 Task: Search one way flight ticket for 2 adults, 4 children and 1 infant on lap in business from Los Angeles: Los Angeles International Airport to Evansville: Evansville Regional Airport on 5-3-2023. Number of bags: 8 checked bags. Price is upto 78000. Outbound departure time preference is 16:45.
Action: Mouse moved to (298, 249)
Screenshot: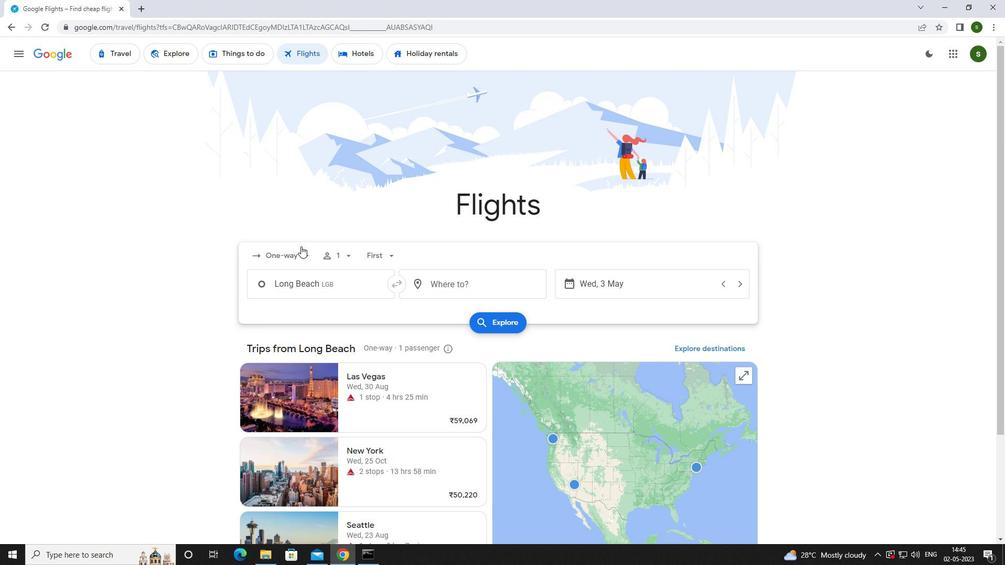 
Action: Mouse pressed left at (298, 249)
Screenshot: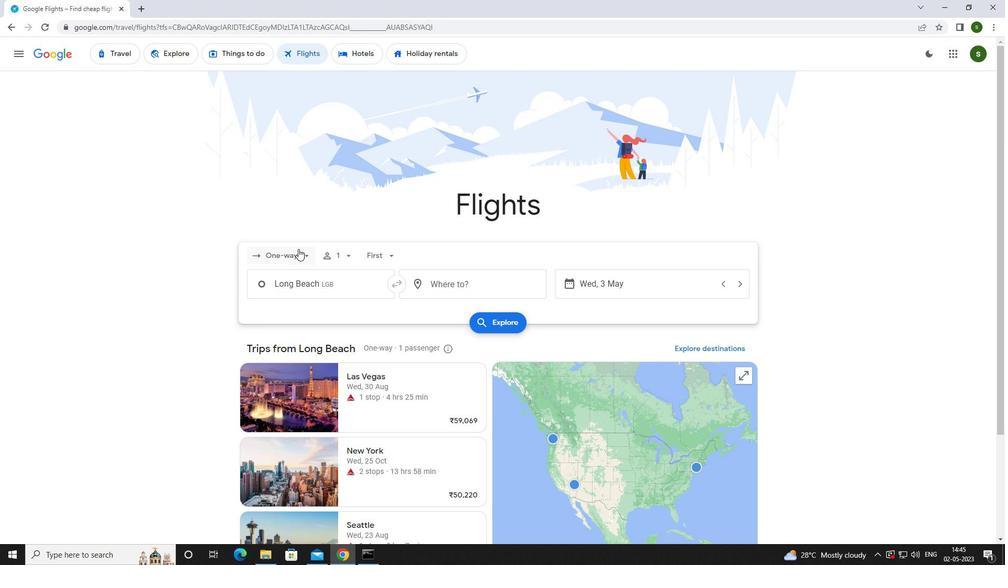
Action: Mouse moved to (309, 302)
Screenshot: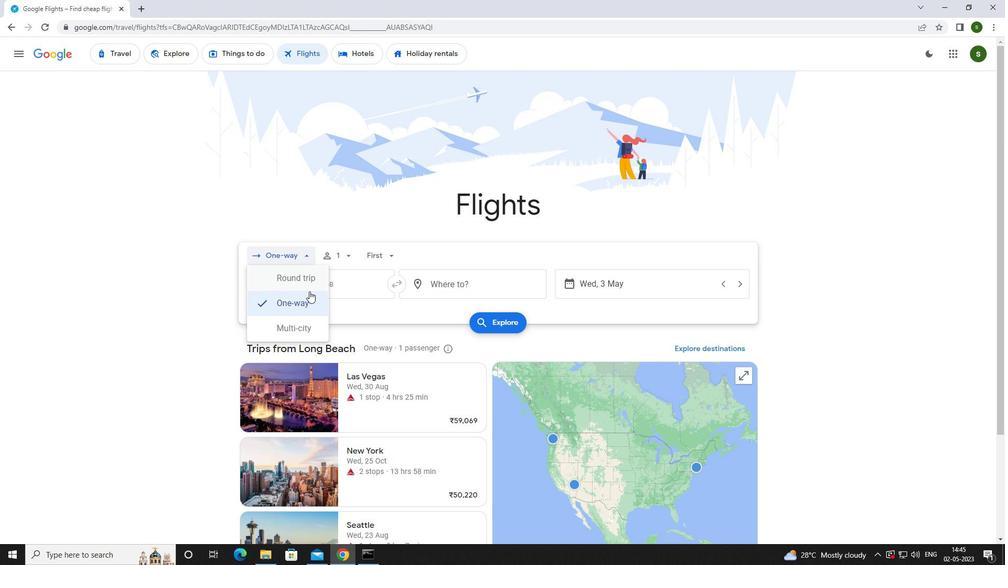 
Action: Mouse pressed left at (309, 302)
Screenshot: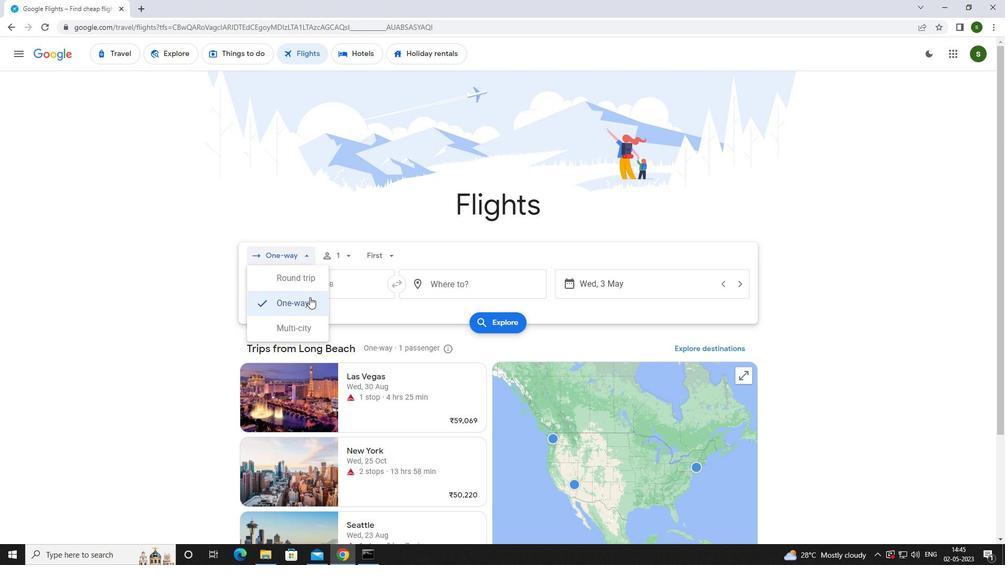 
Action: Mouse moved to (336, 252)
Screenshot: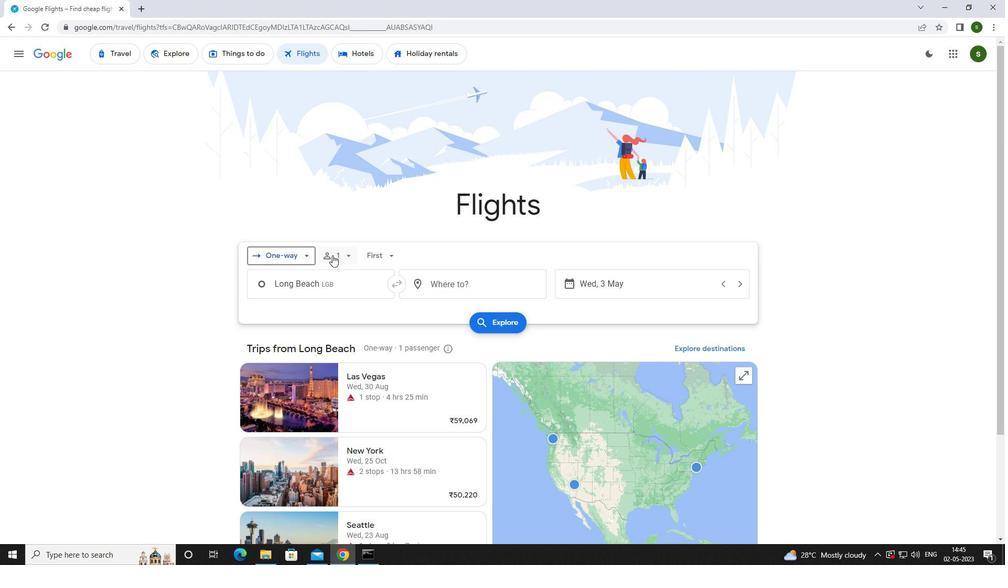 
Action: Mouse pressed left at (336, 252)
Screenshot: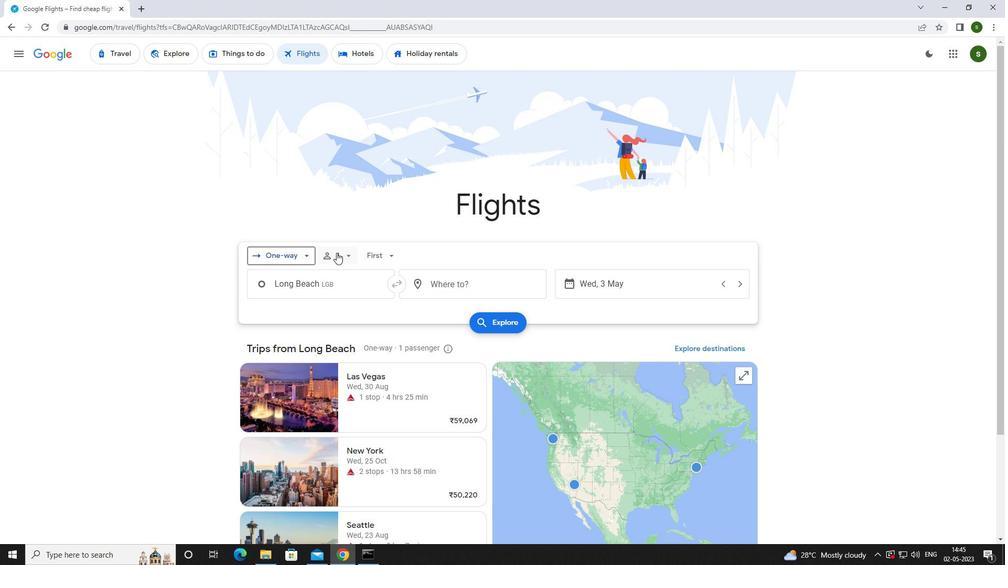 
Action: Mouse moved to (426, 284)
Screenshot: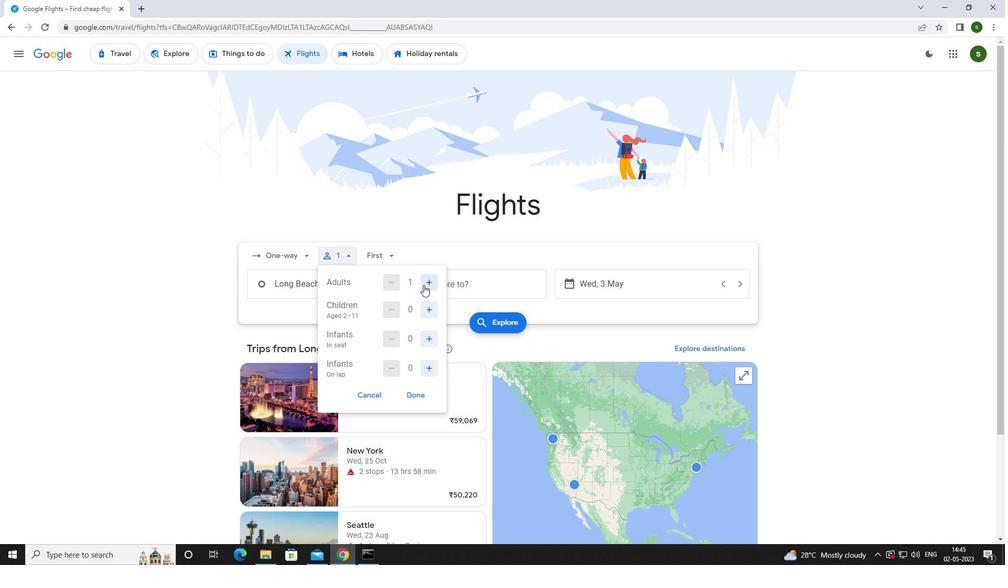 
Action: Mouse pressed left at (426, 284)
Screenshot: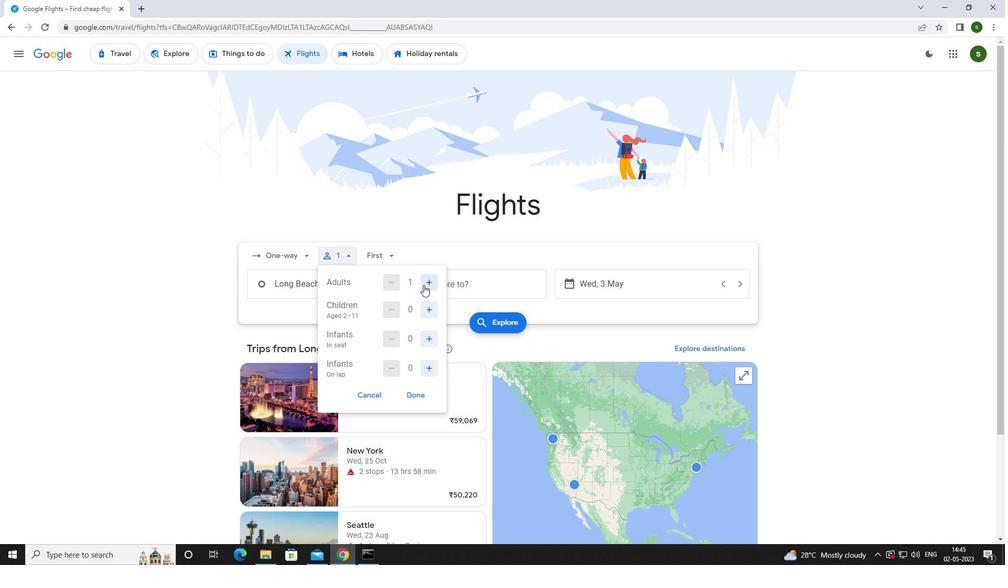 
Action: Mouse moved to (429, 308)
Screenshot: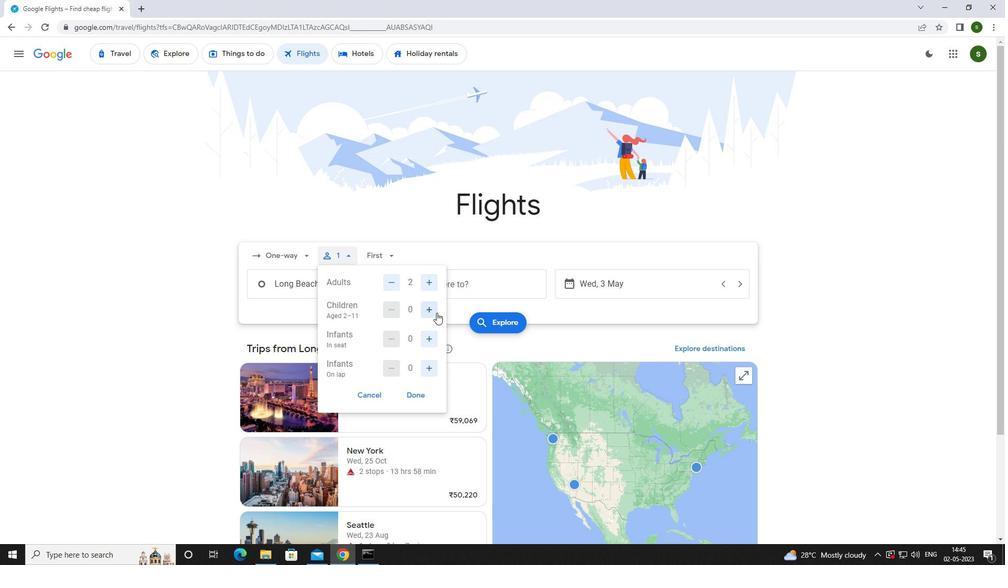 
Action: Mouse pressed left at (429, 308)
Screenshot: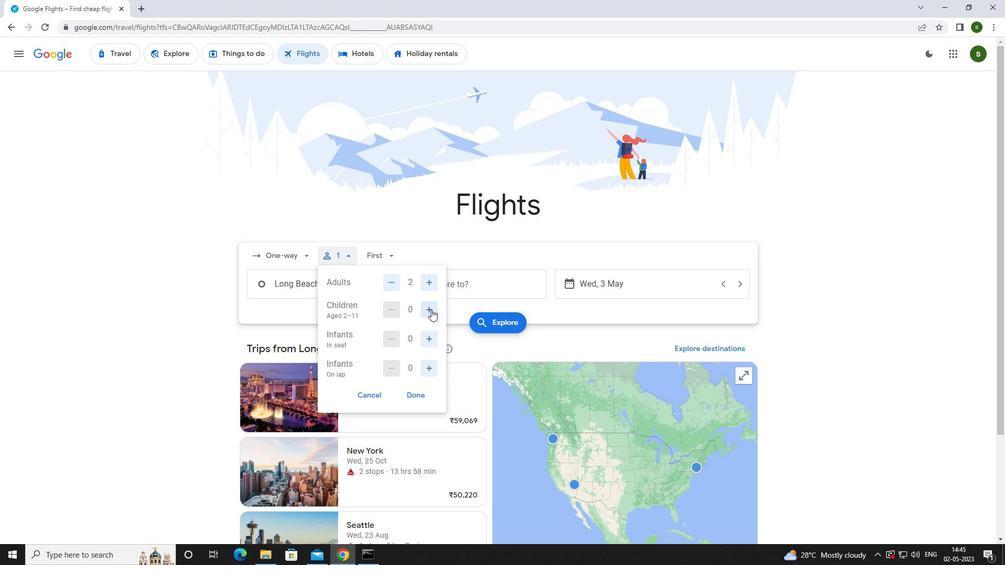 
Action: Mouse moved to (429, 307)
Screenshot: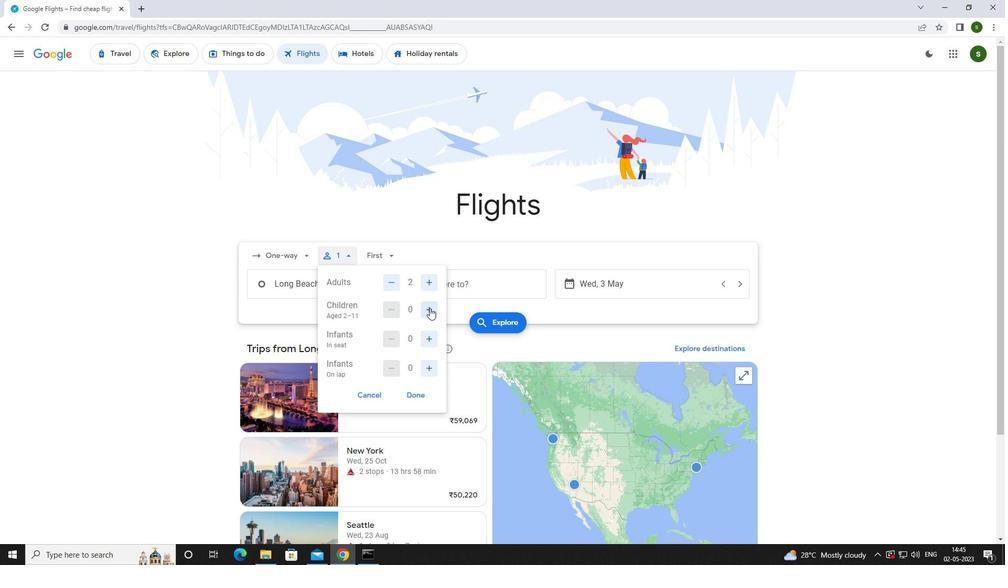 
Action: Mouse pressed left at (429, 307)
Screenshot: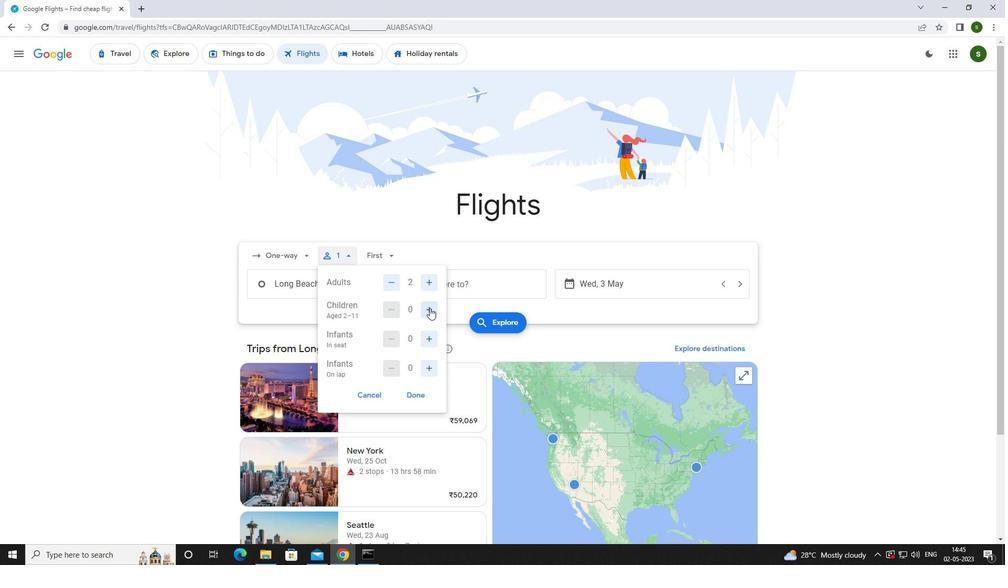 
Action: Mouse pressed left at (429, 307)
Screenshot: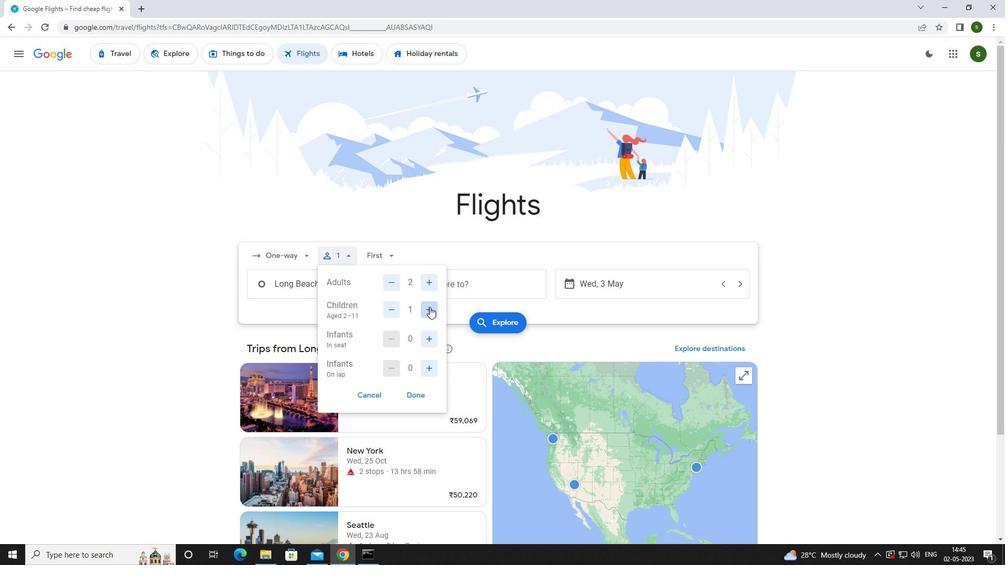 
Action: Mouse pressed left at (429, 307)
Screenshot: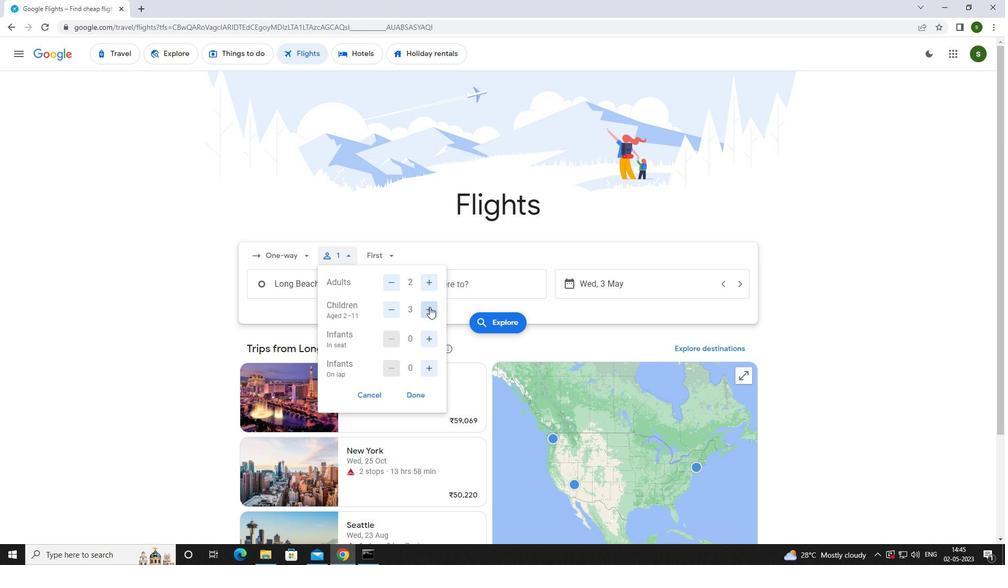 
Action: Mouse moved to (429, 360)
Screenshot: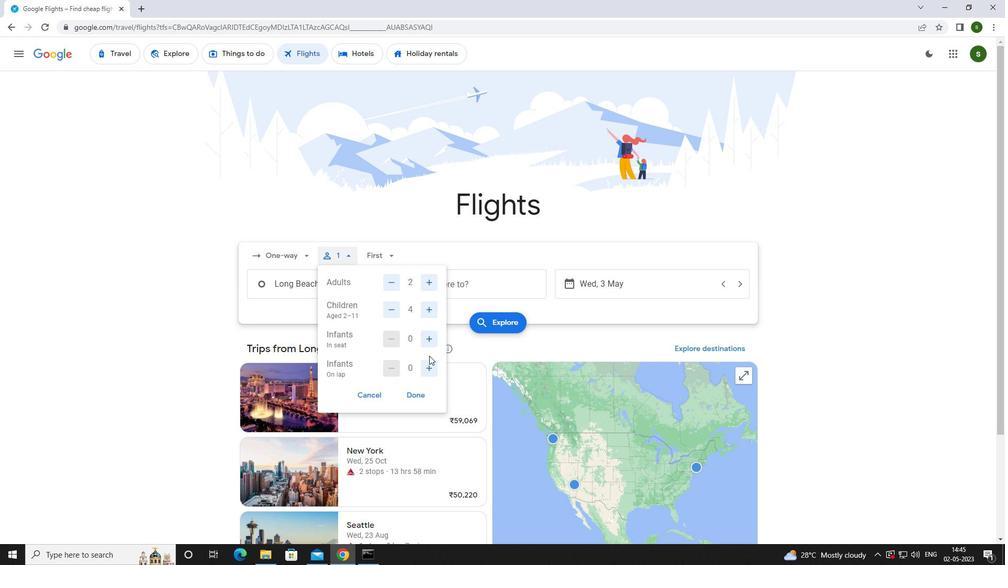 
Action: Mouse pressed left at (429, 360)
Screenshot: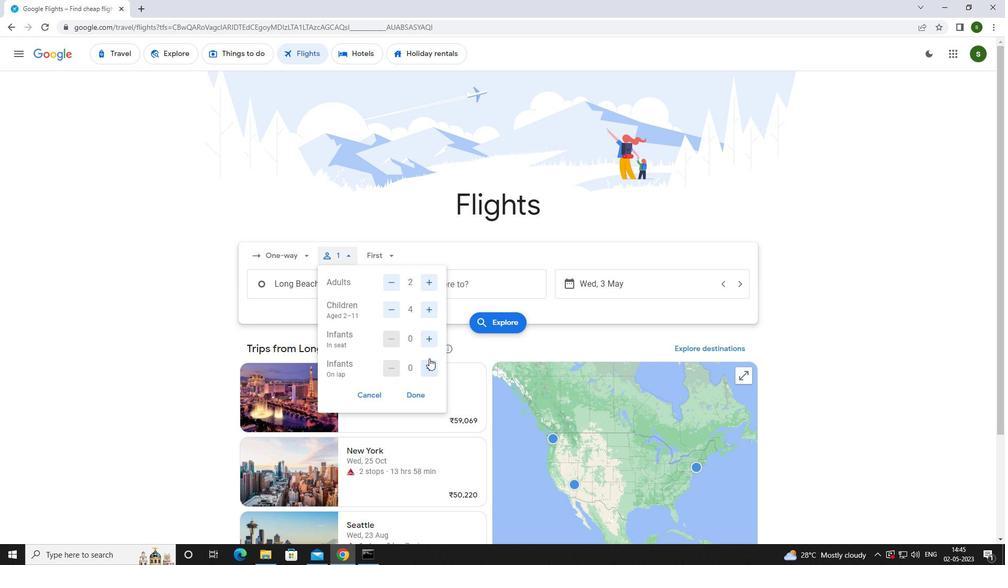 
Action: Mouse moved to (391, 256)
Screenshot: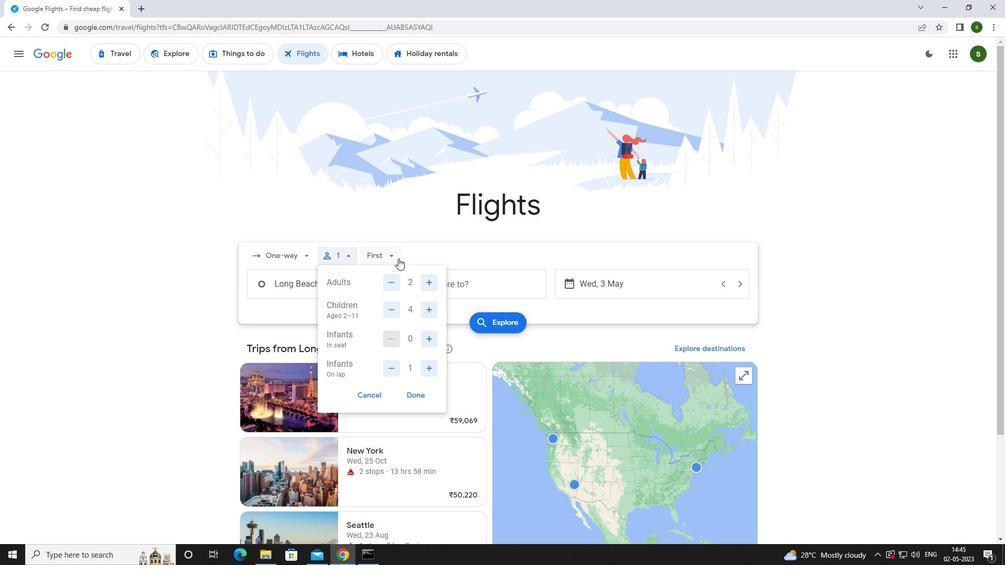 
Action: Mouse pressed left at (391, 256)
Screenshot: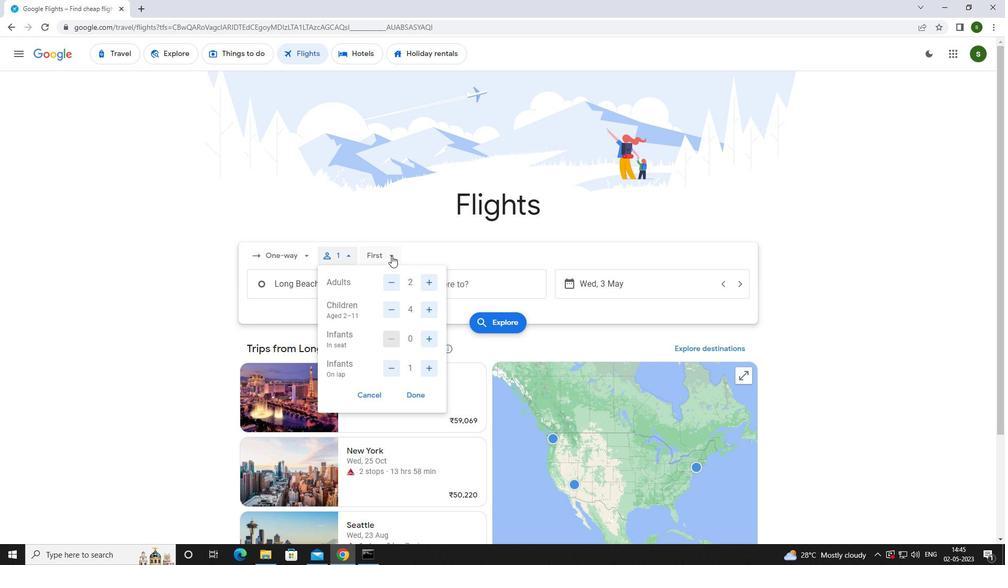 
Action: Mouse moved to (396, 323)
Screenshot: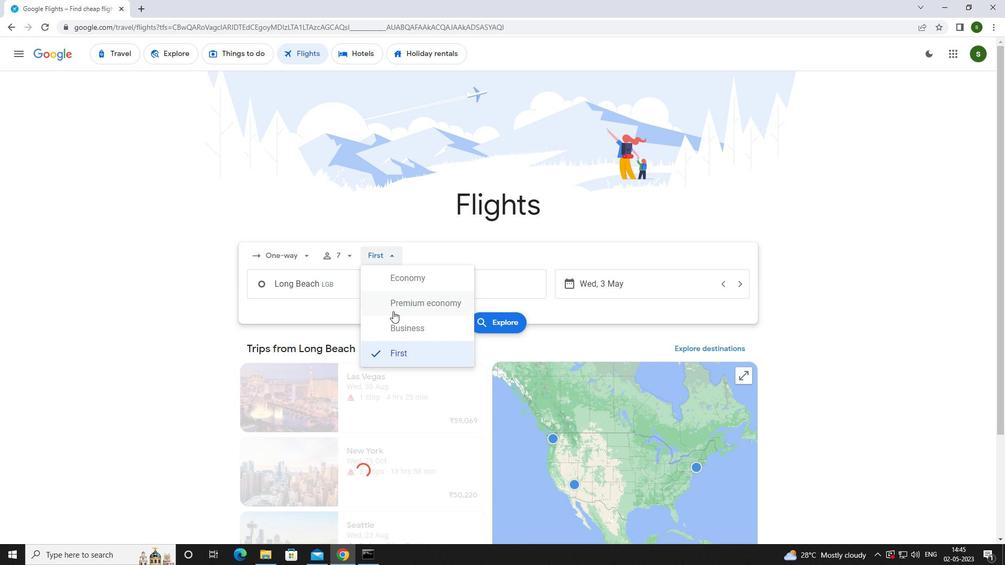 
Action: Mouse pressed left at (396, 323)
Screenshot: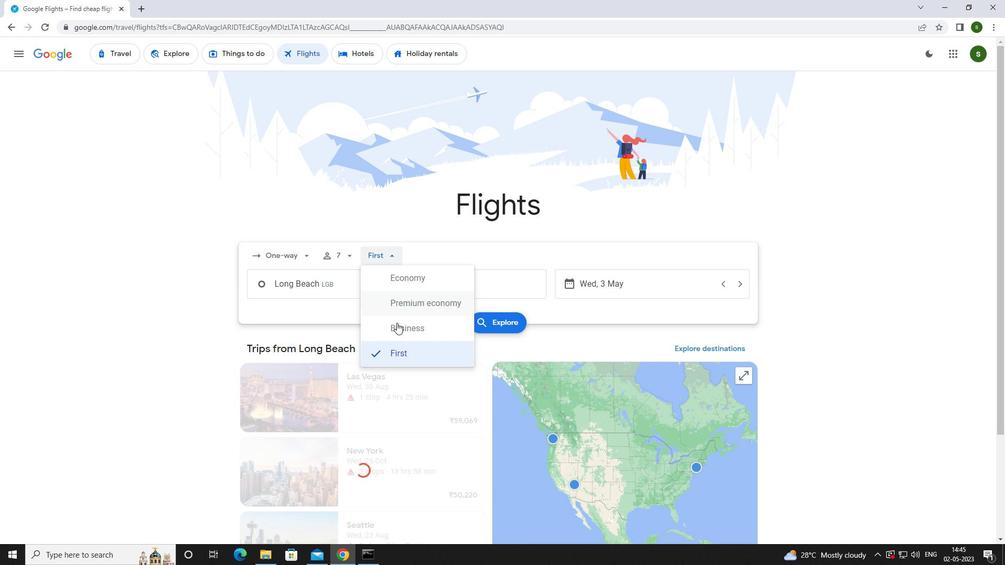 
Action: Mouse moved to (352, 286)
Screenshot: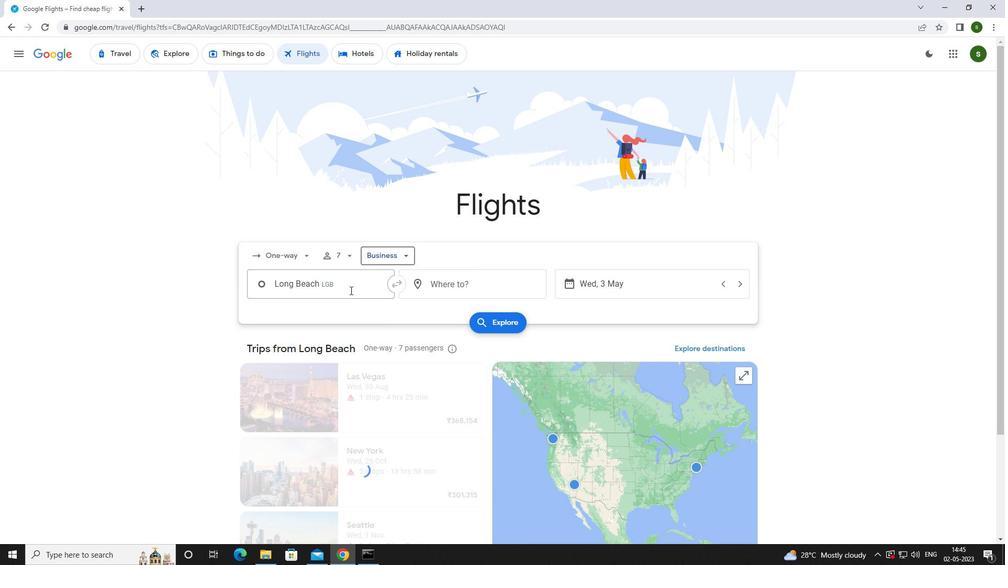 
Action: Mouse pressed left at (352, 286)
Screenshot: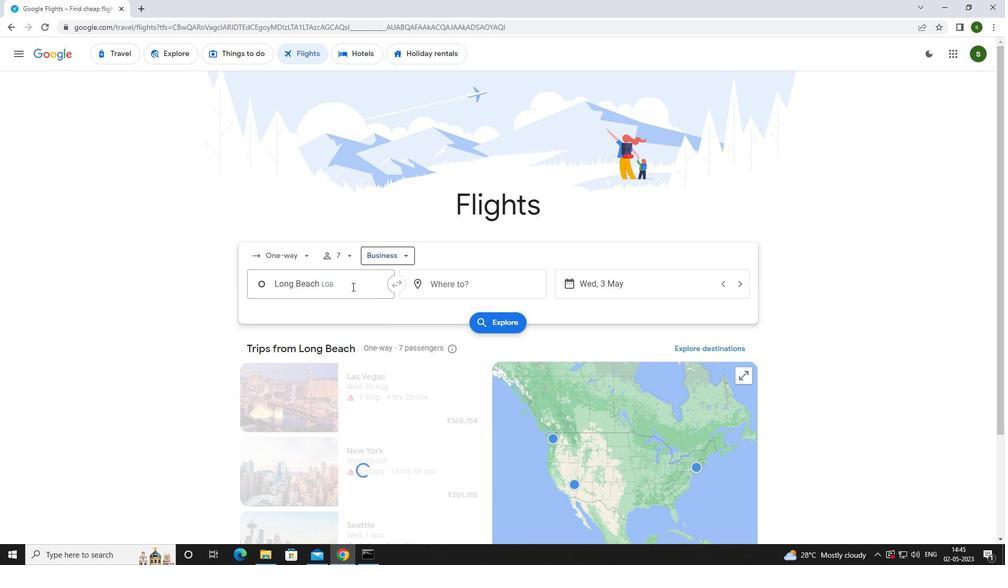 
Action: Mouse moved to (355, 286)
Screenshot: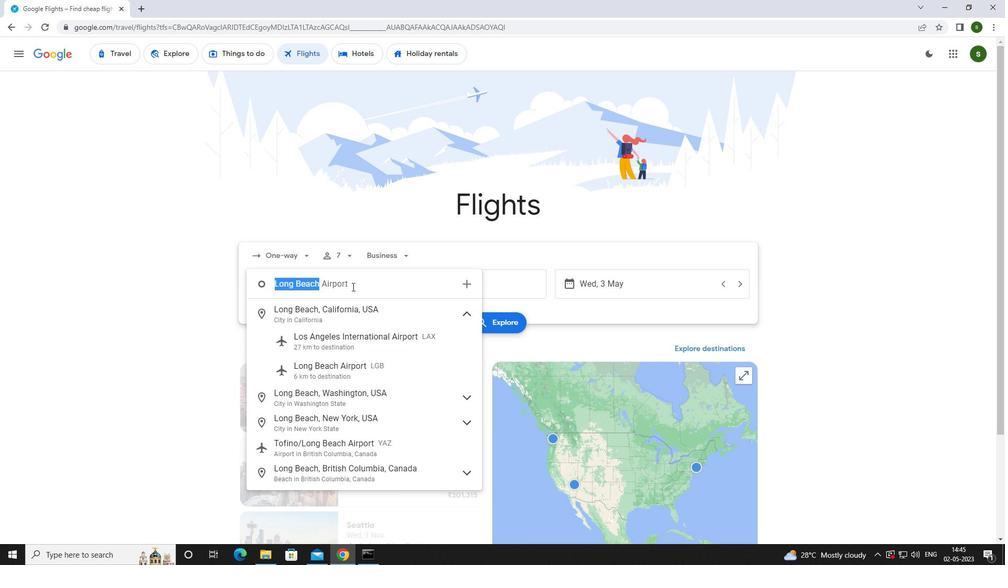 
Action: Key pressed <Key.caps_lock>l<Key.caps_lock>os<Key.space>
Screenshot: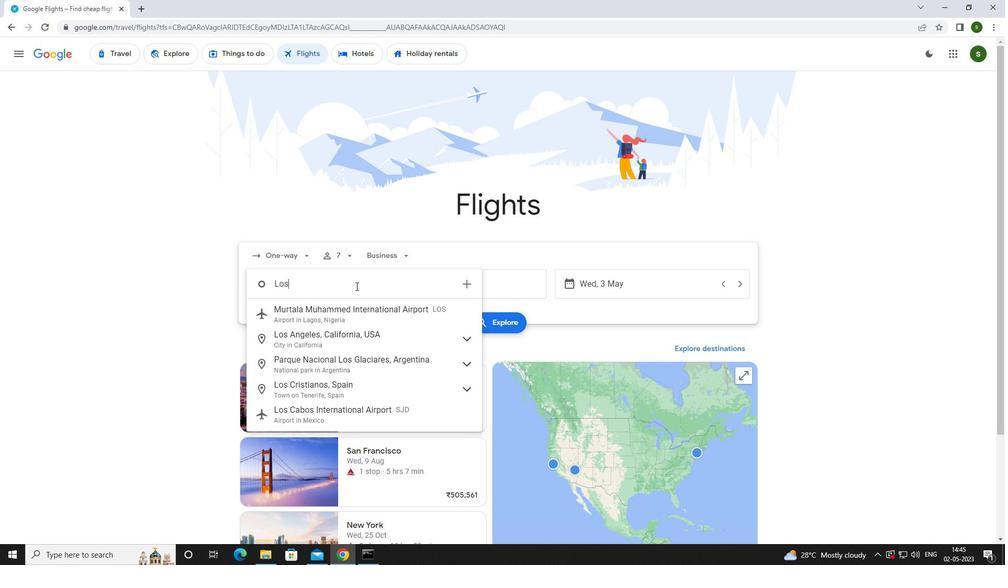 
Action: Mouse moved to (353, 350)
Screenshot: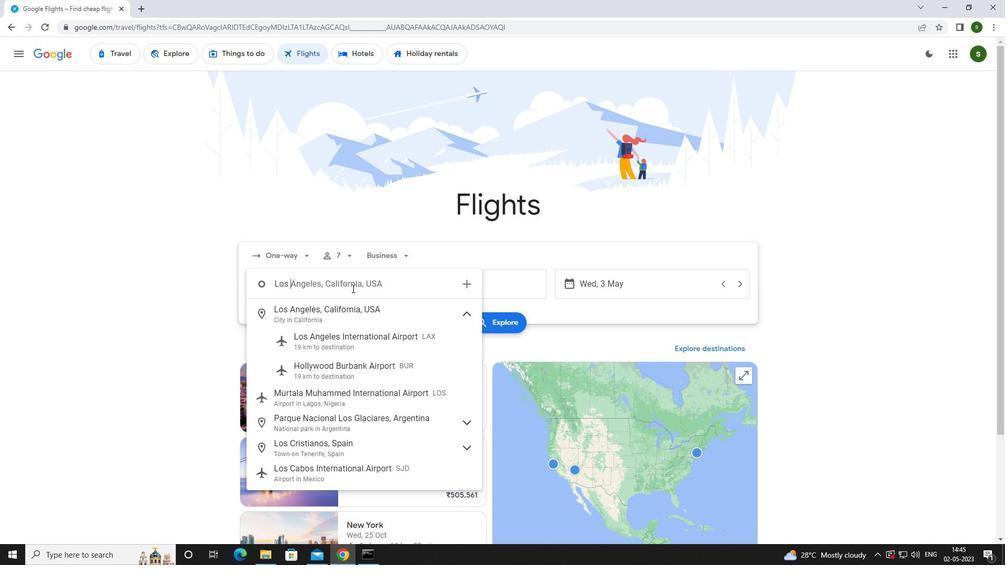 
Action: Mouse pressed left at (353, 350)
Screenshot: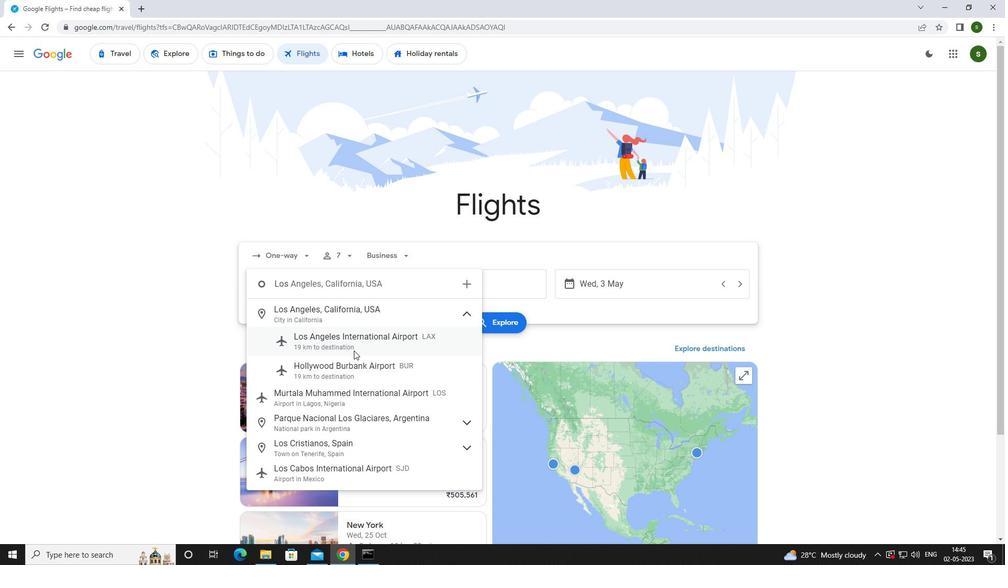 
Action: Mouse moved to (484, 284)
Screenshot: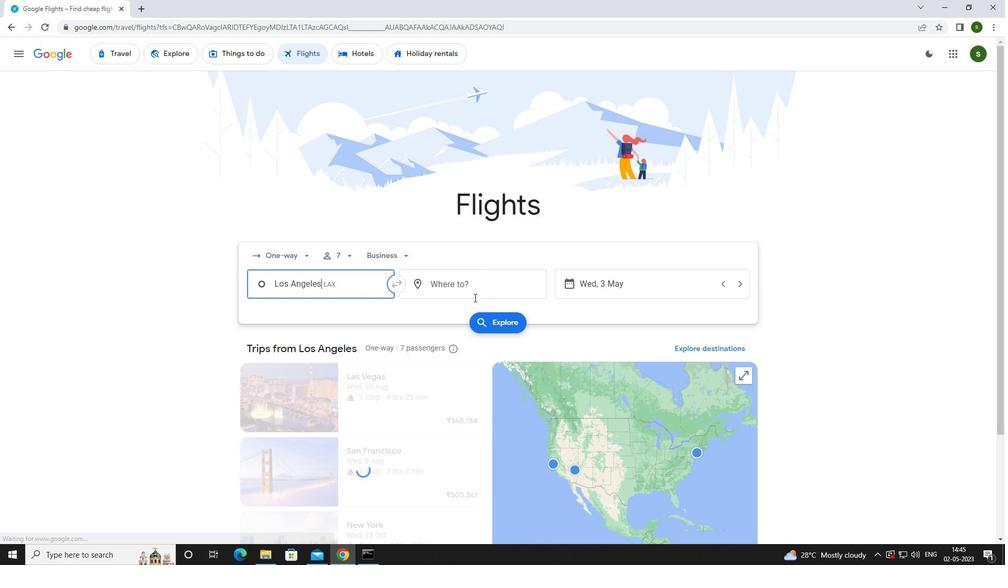 
Action: Mouse pressed left at (484, 284)
Screenshot: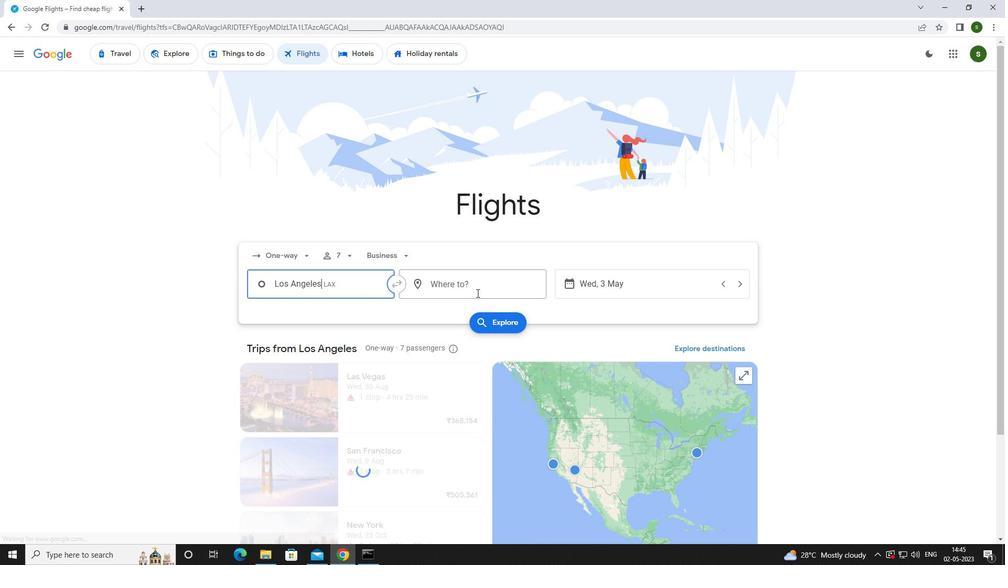 
Action: Mouse moved to (486, 286)
Screenshot: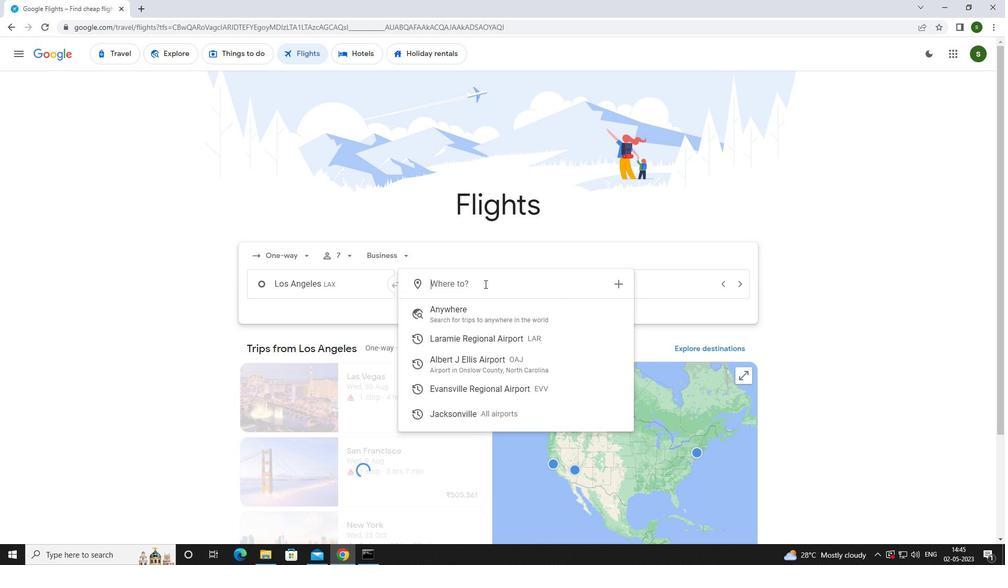 
Action: Key pressed <Key.caps_lock>e<Key.caps_lock>vansvill
Screenshot: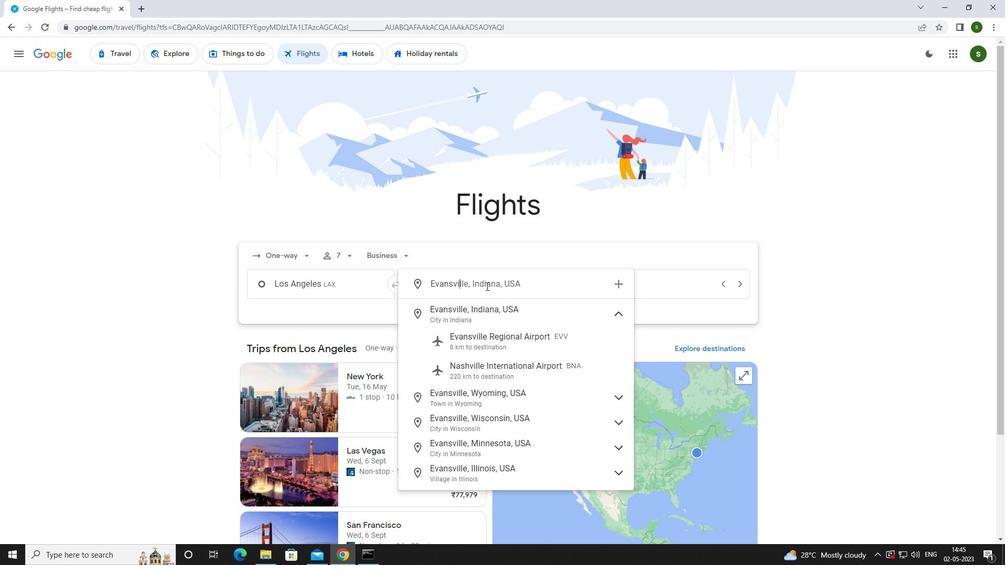 
Action: Mouse moved to (491, 345)
Screenshot: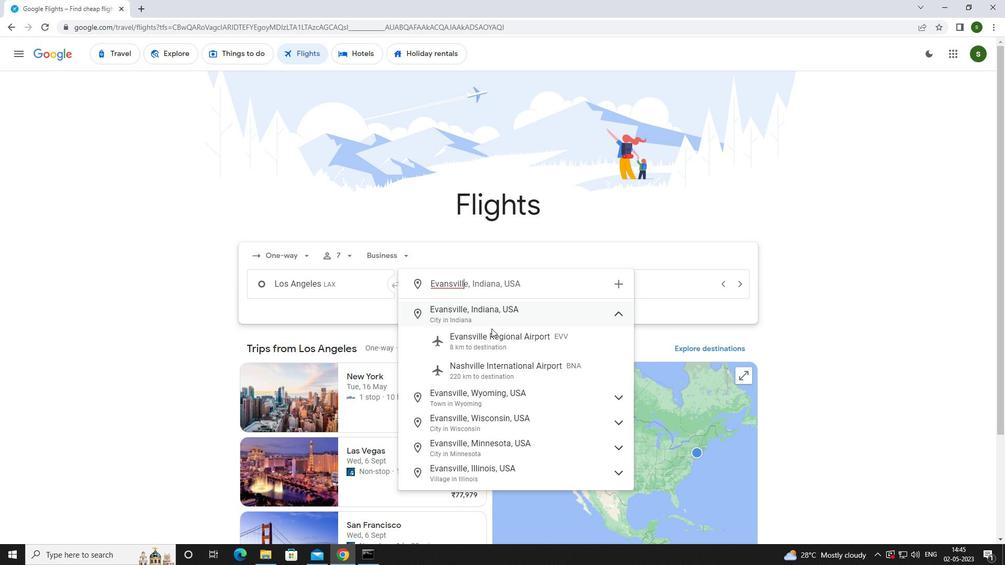 
Action: Mouse pressed left at (491, 345)
Screenshot: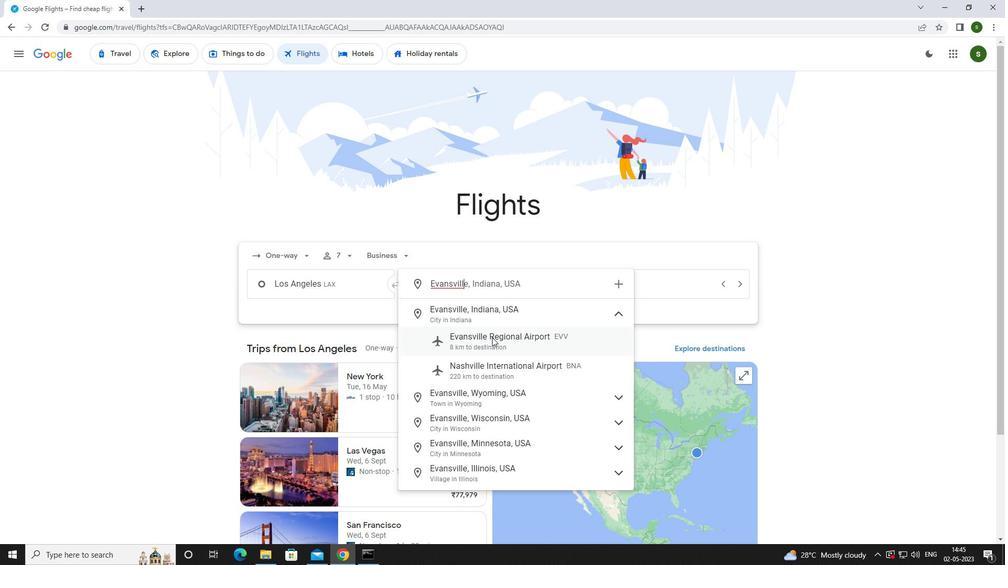 
Action: Mouse moved to (647, 281)
Screenshot: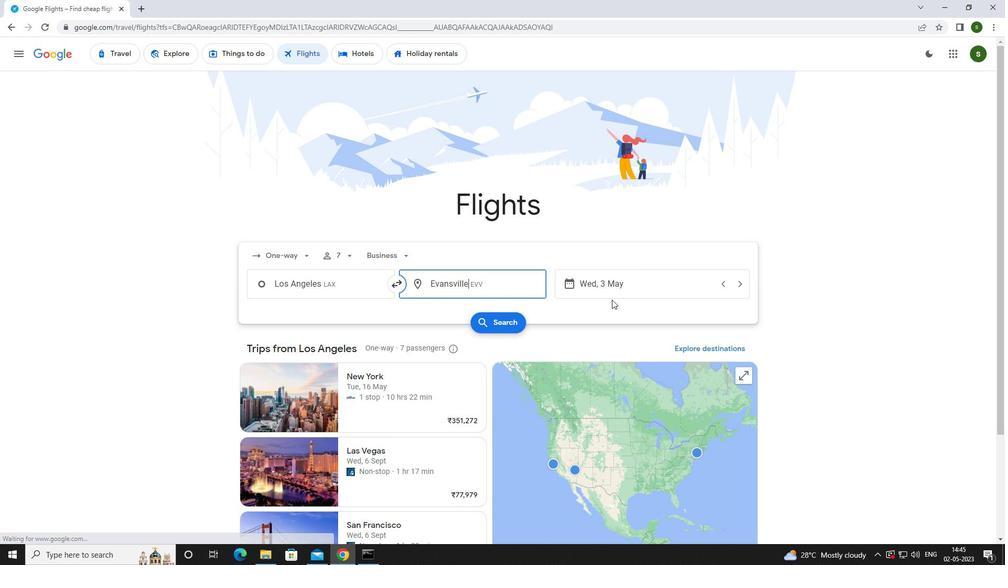 
Action: Mouse pressed left at (647, 281)
Screenshot: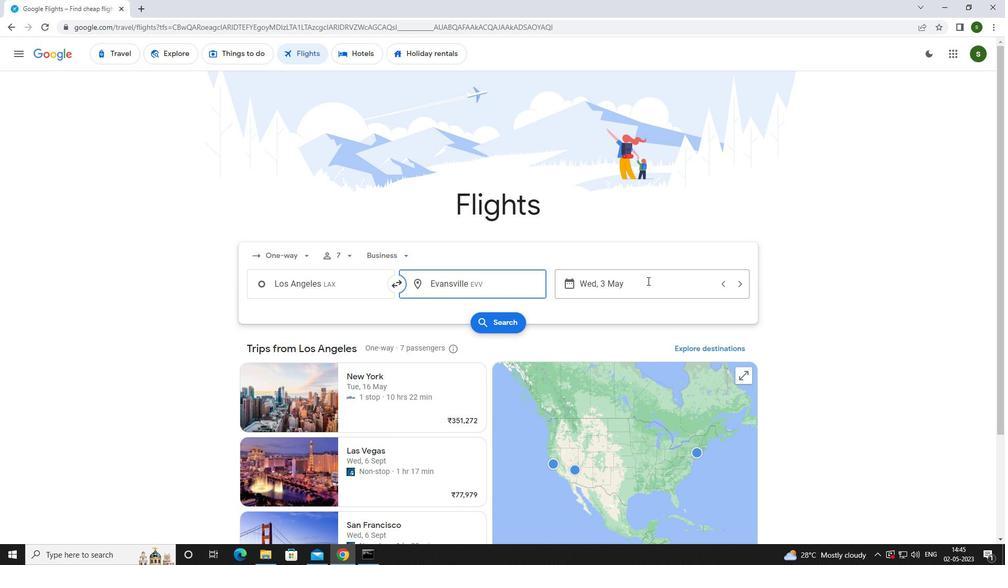 
Action: Mouse moved to (451, 348)
Screenshot: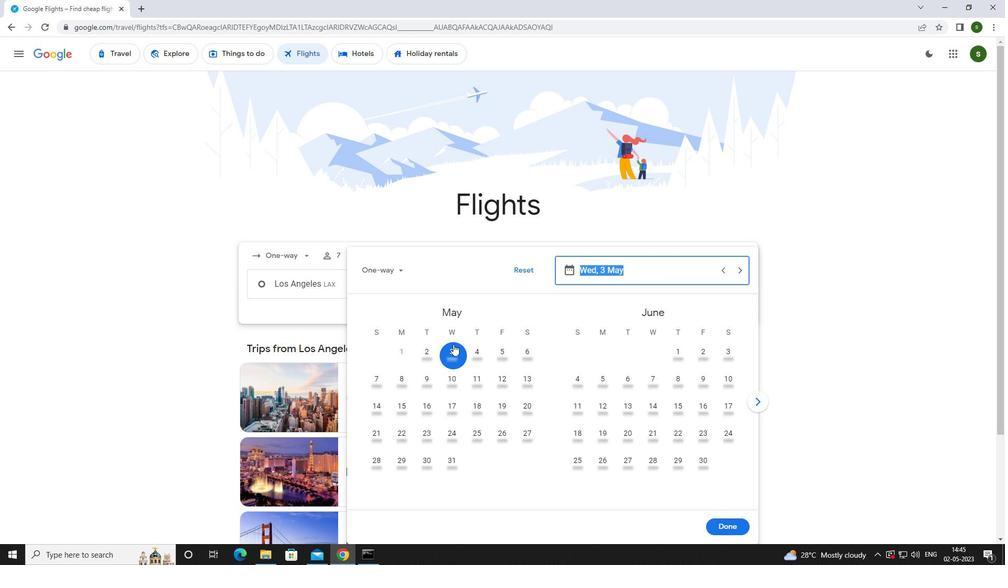 
Action: Mouse pressed left at (451, 348)
Screenshot: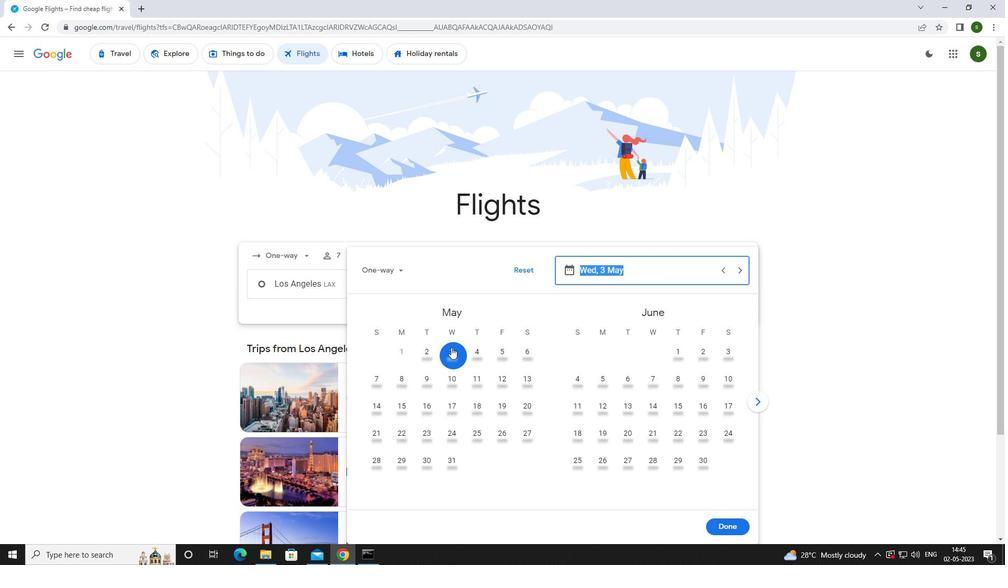 
Action: Mouse moved to (721, 525)
Screenshot: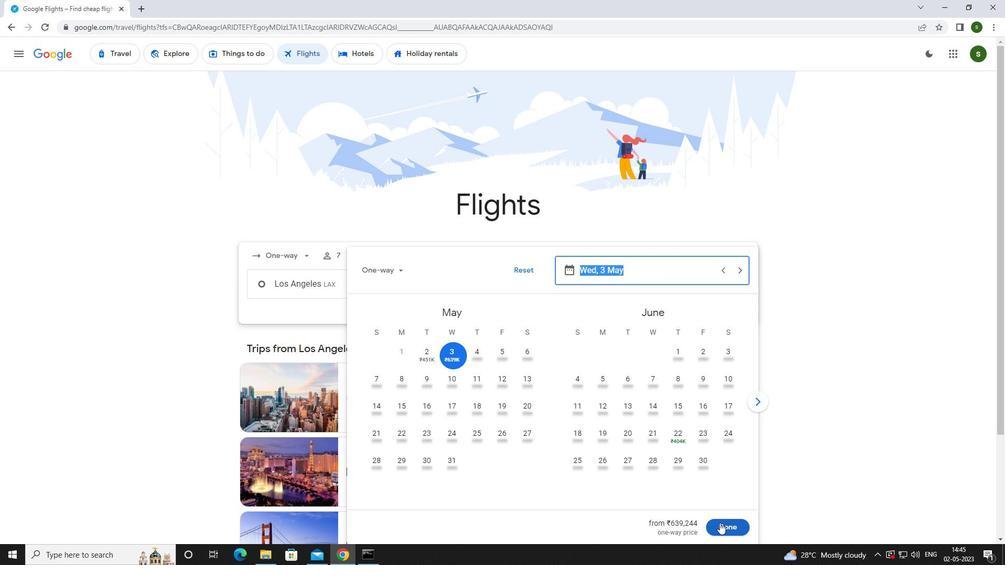 
Action: Mouse pressed left at (721, 525)
Screenshot: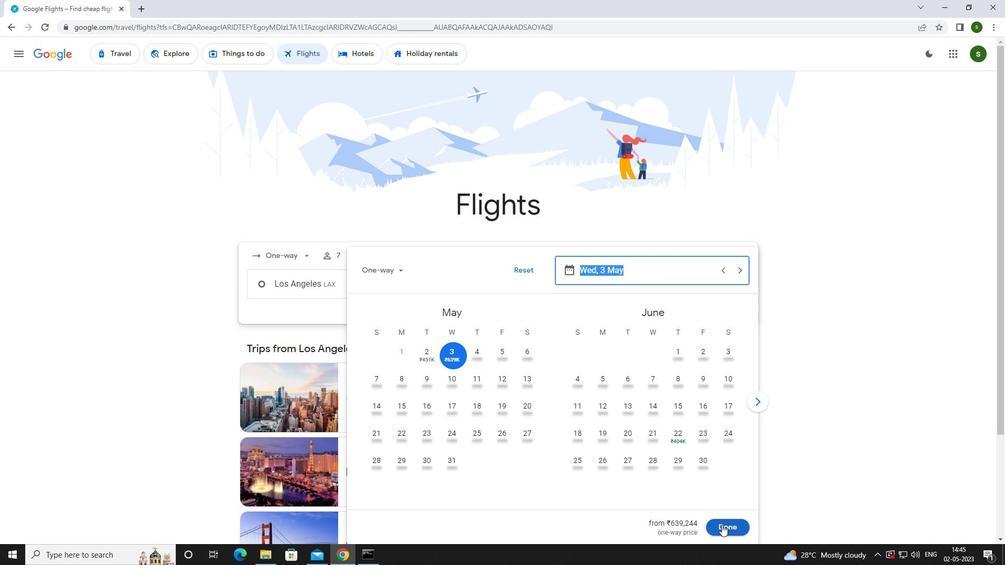 
Action: Mouse moved to (487, 319)
Screenshot: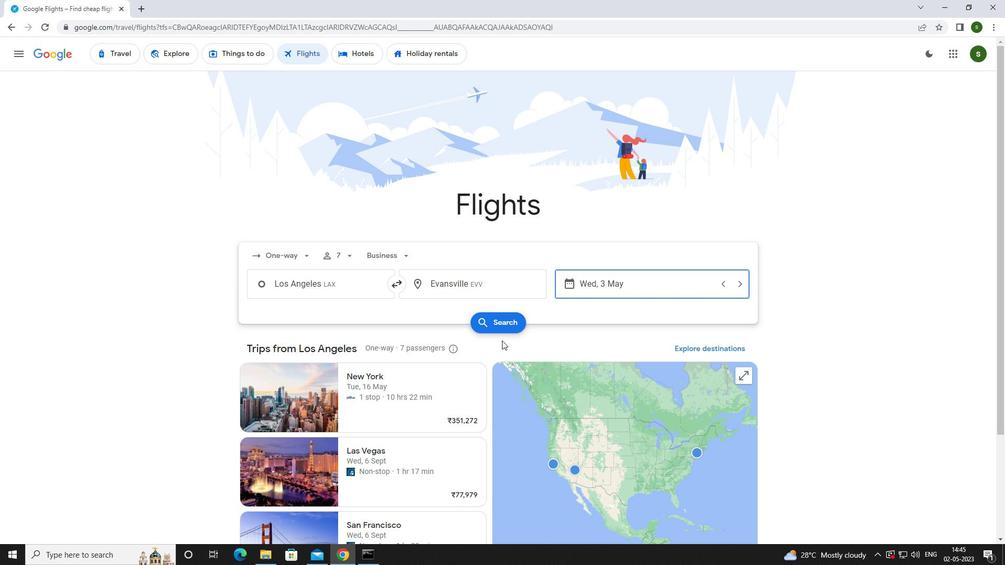 
Action: Mouse pressed left at (487, 319)
Screenshot: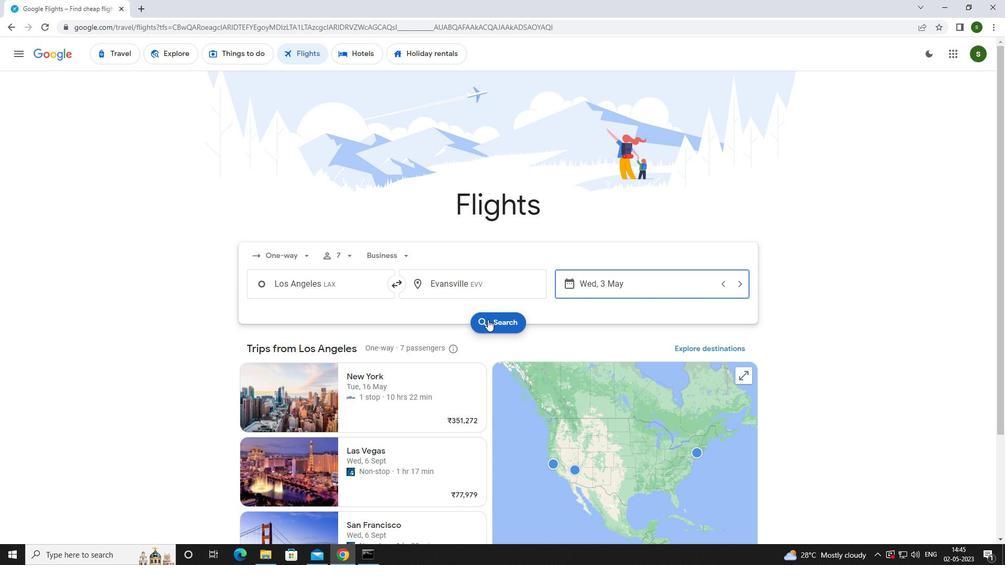 
Action: Mouse moved to (265, 154)
Screenshot: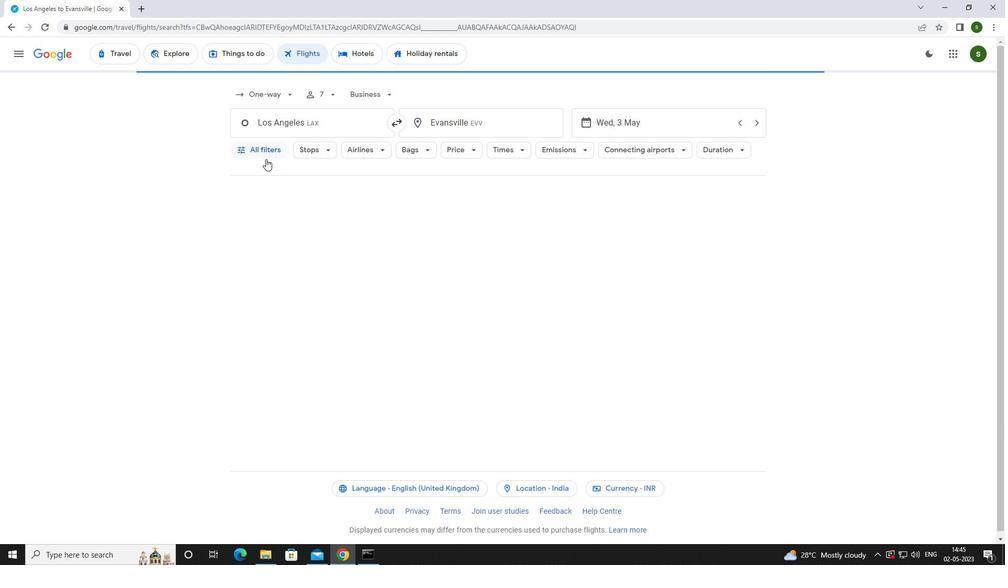 
Action: Mouse pressed left at (265, 154)
Screenshot: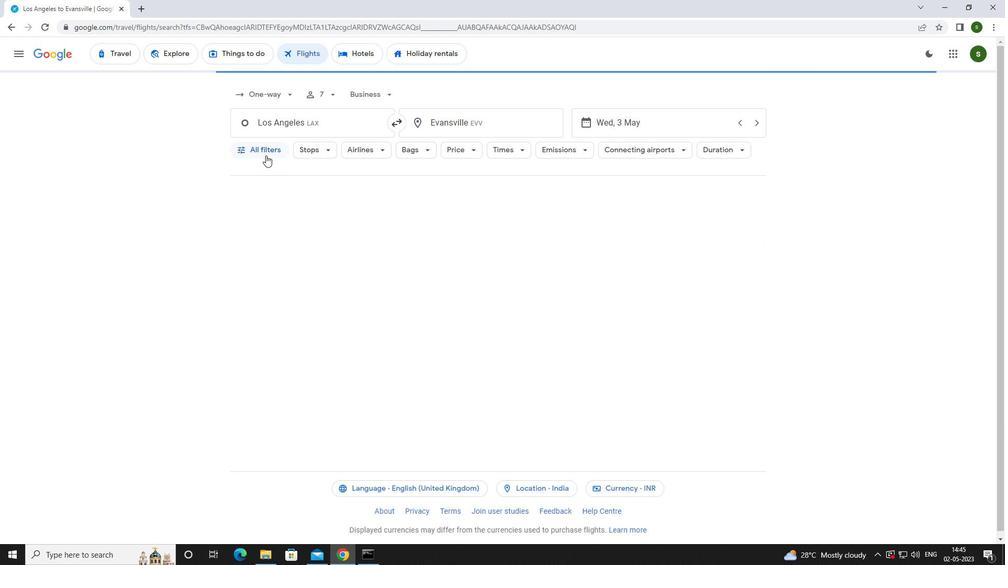 
Action: Mouse moved to (321, 265)
Screenshot: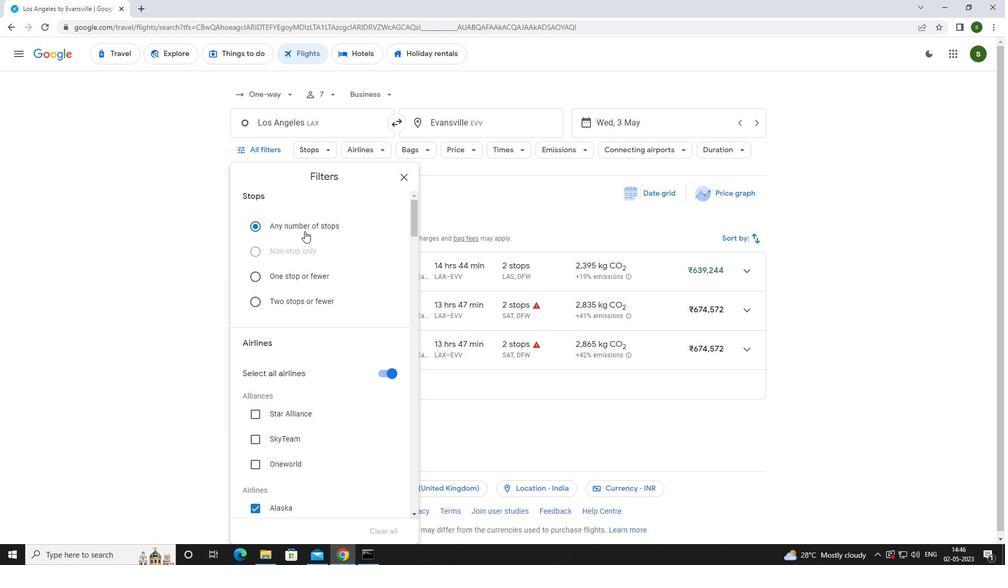
Action: Mouse scrolled (321, 264) with delta (0, 0)
Screenshot: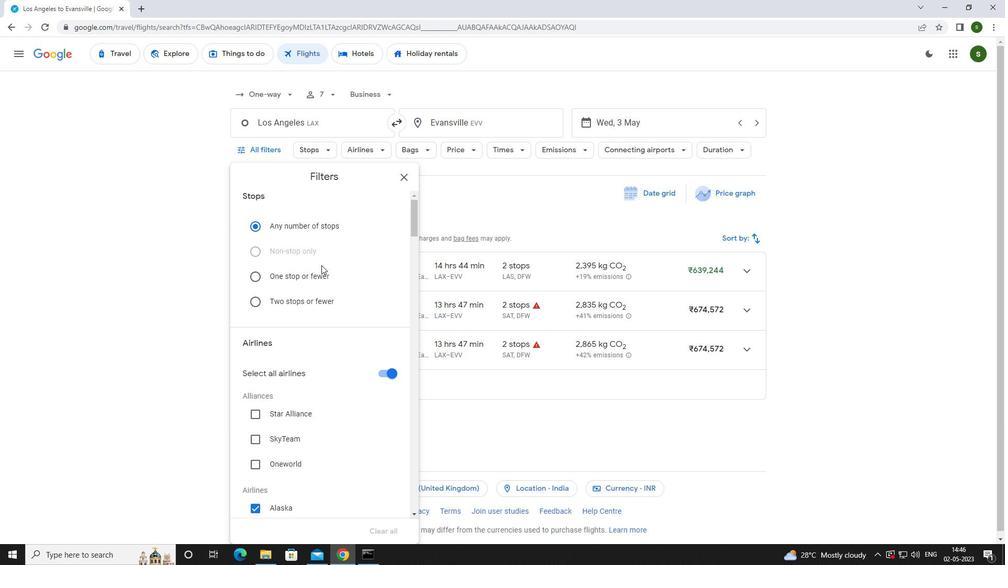 
Action: Mouse scrolled (321, 264) with delta (0, 0)
Screenshot: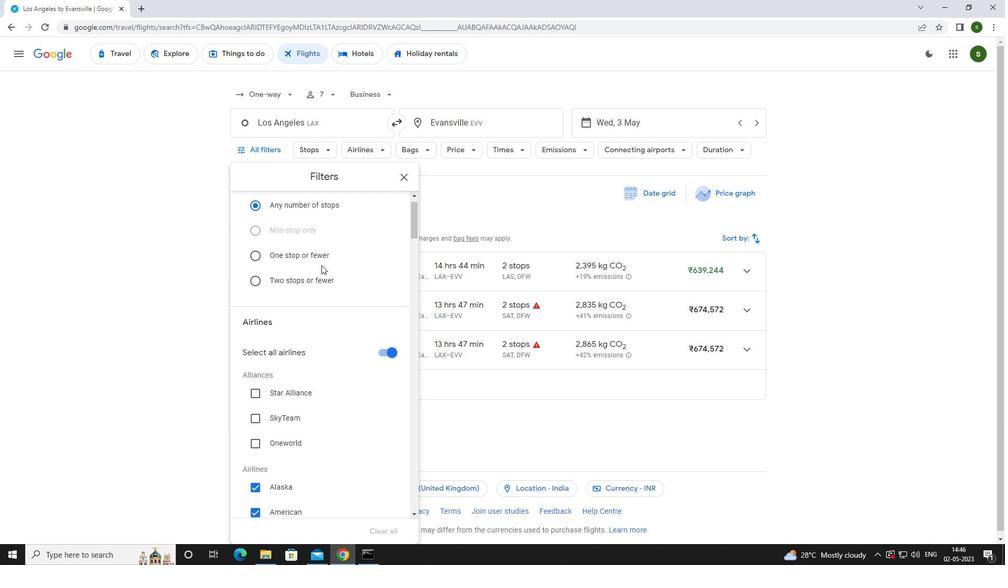 
Action: Mouse scrolled (321, 264) with delta (0, 0)
Screenshot: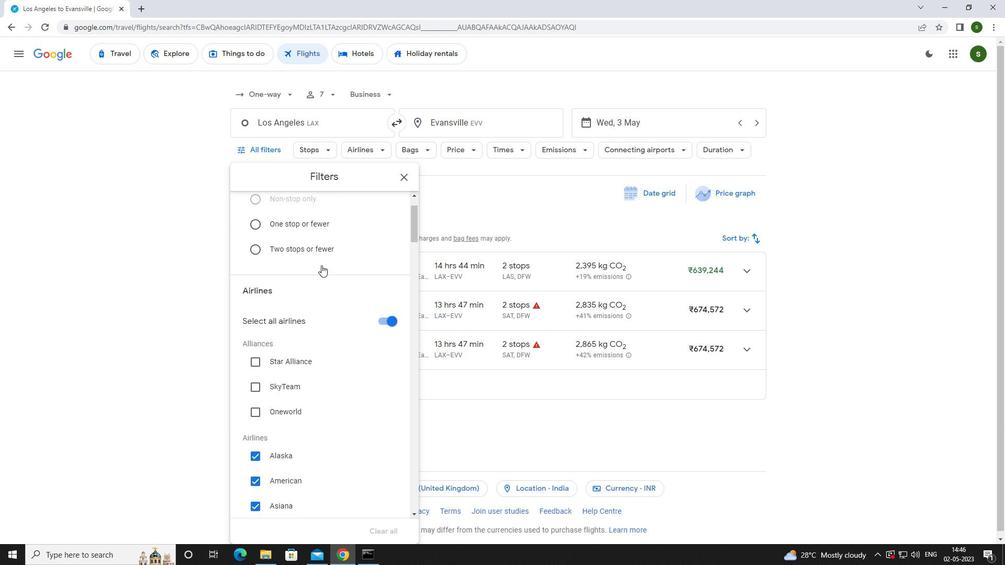 
Action: Mouse scrolled (321, 264) with delta (0, 0)
Screenshot: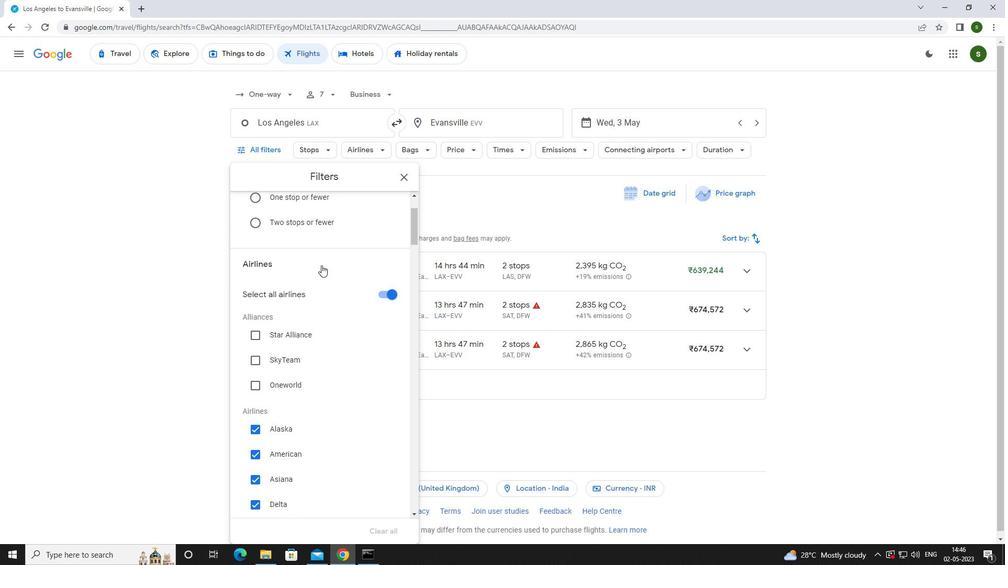 
Action: Mouse scrolled (321, 264) with delta (0, 0)
Screenshot: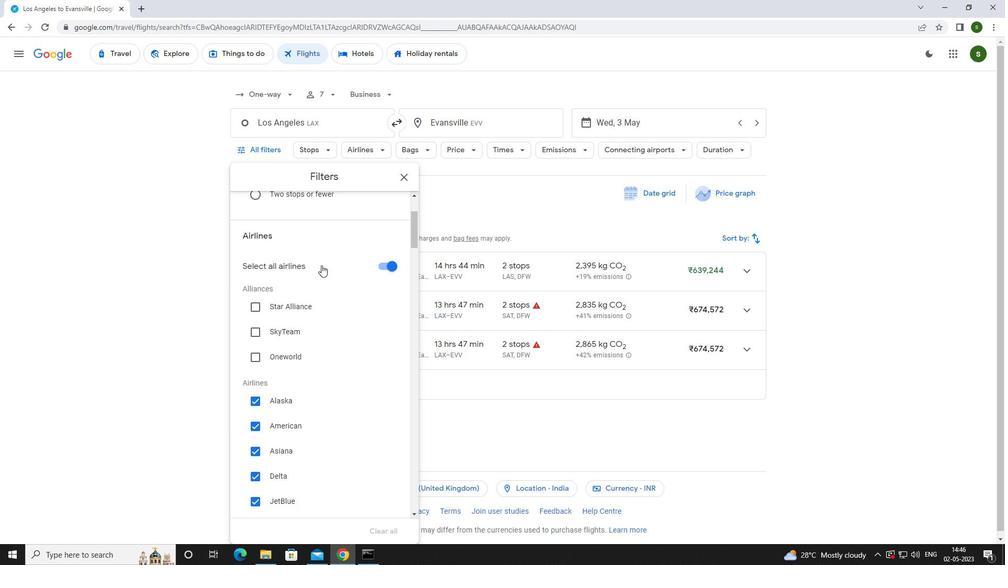 
Action: Mouse moved to (321, 265)
Screenshot: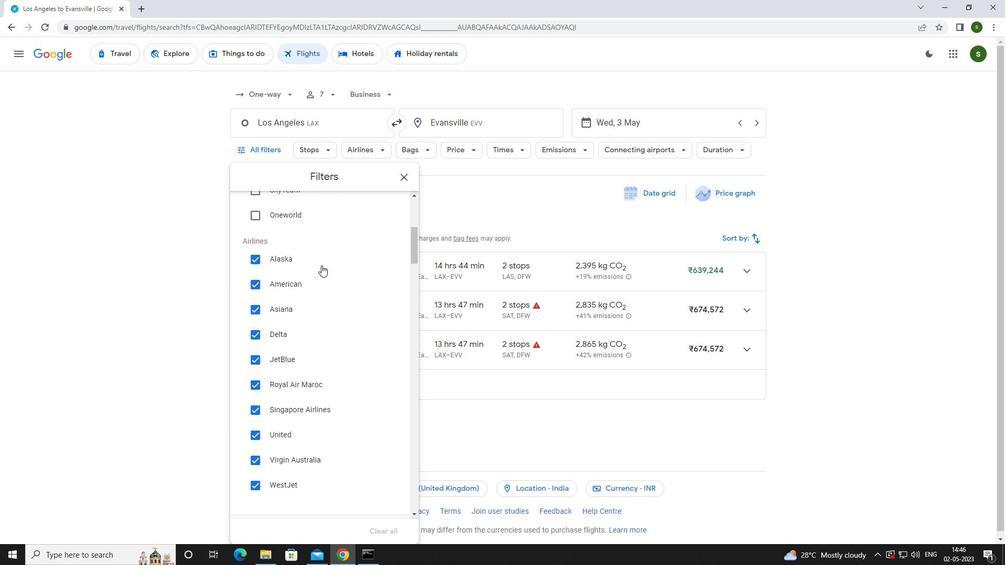 
Action: Mouse scrolled (321, 264) with delta (0, 0)
Screenshot: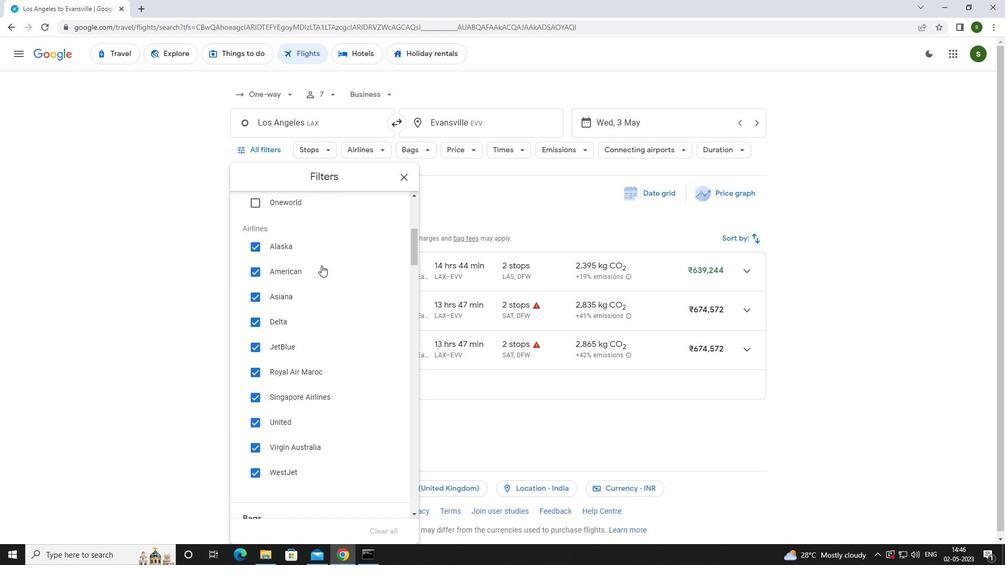 
Action: Mouse scrolled (321, 264) with delta (0, 0)
Screenshot: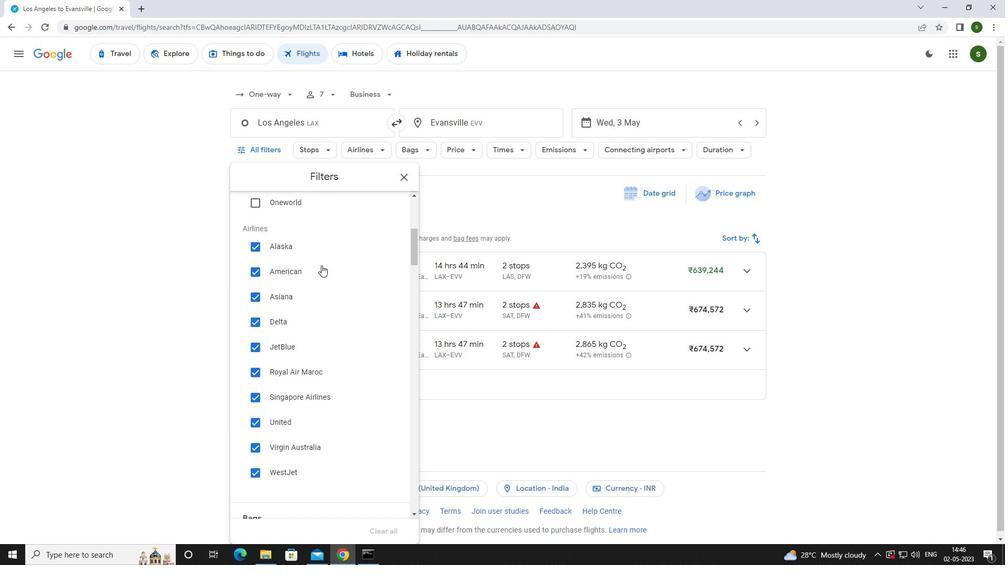 
Action: Mouse scrolled (321, 264) with delta (0, 0)
Screenshot: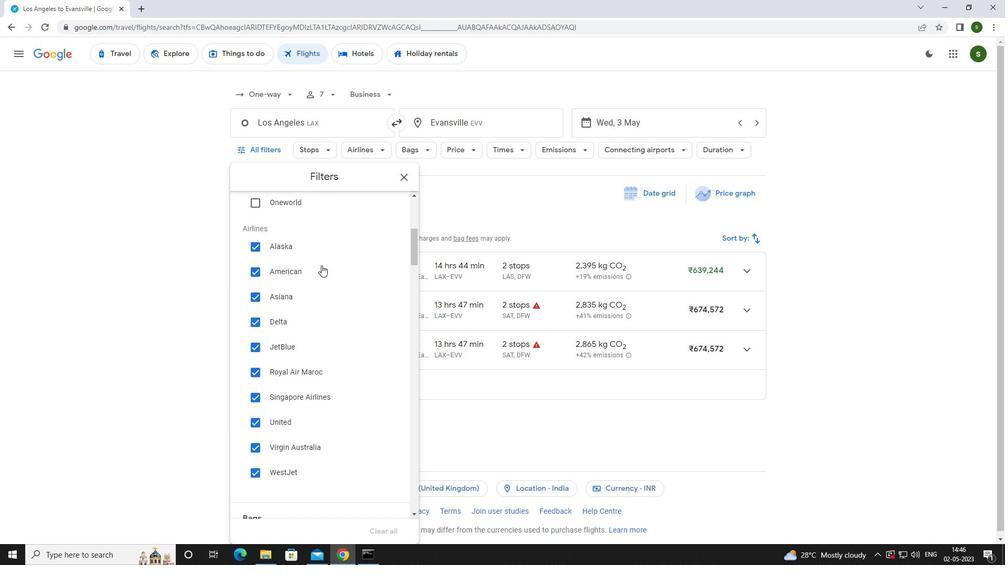 
Action: Mouse scrolled (321, 264) with delta (0, 0)
Screenshot: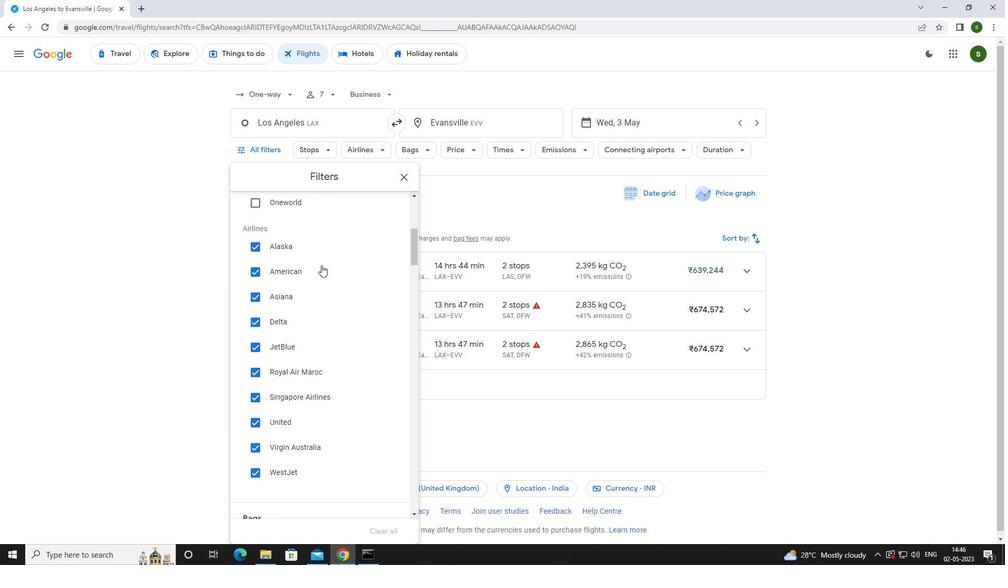 
Action: Mouse scrolled (321, 264) with delta (0, 0)
Screenshot: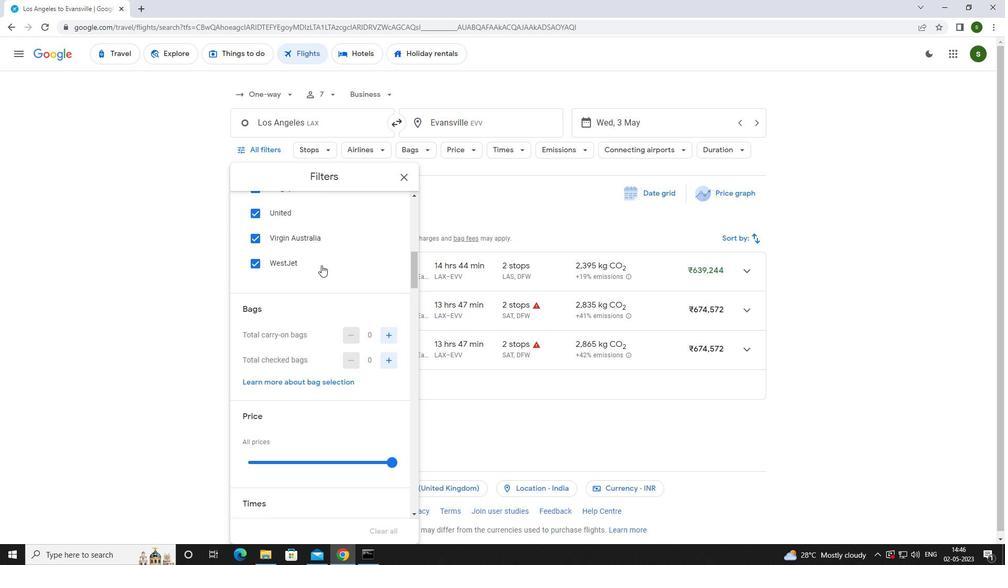 
Action: Mouse moved to (385, 305)
Screenshot: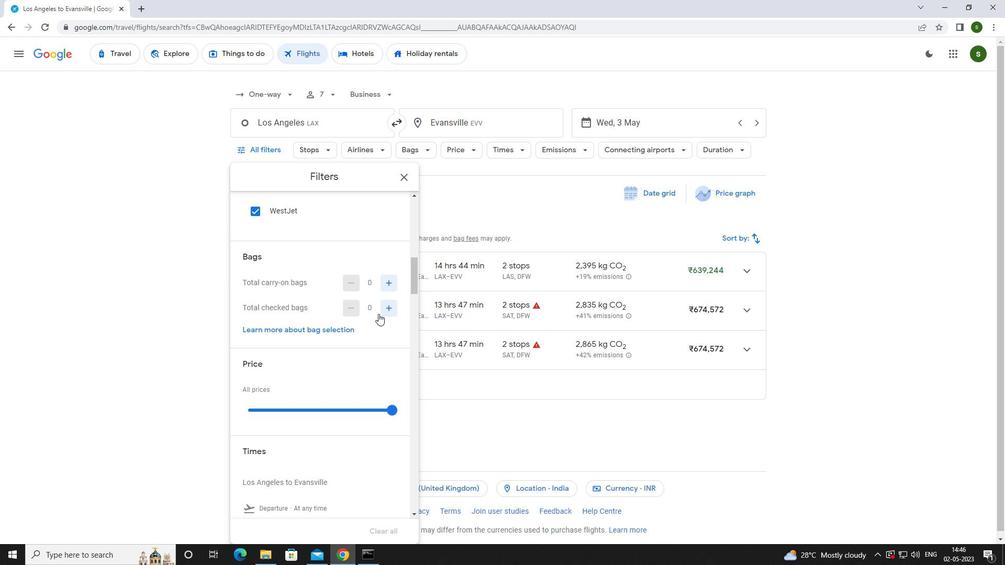 
Action: Mouse pressed left at (385, 305)
Screenshot: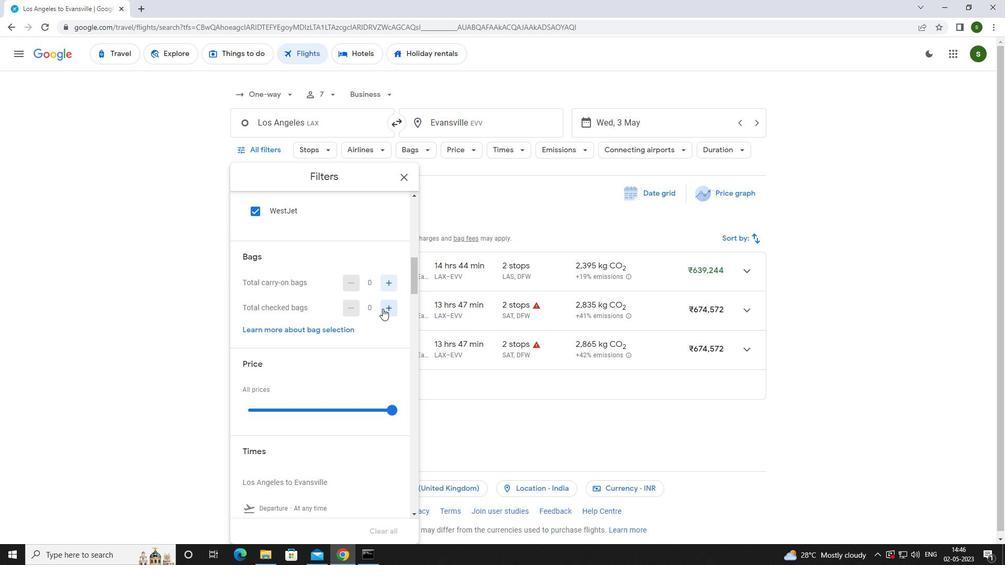 
Action: Mouse pressed left at (385, 305)
Screenshot: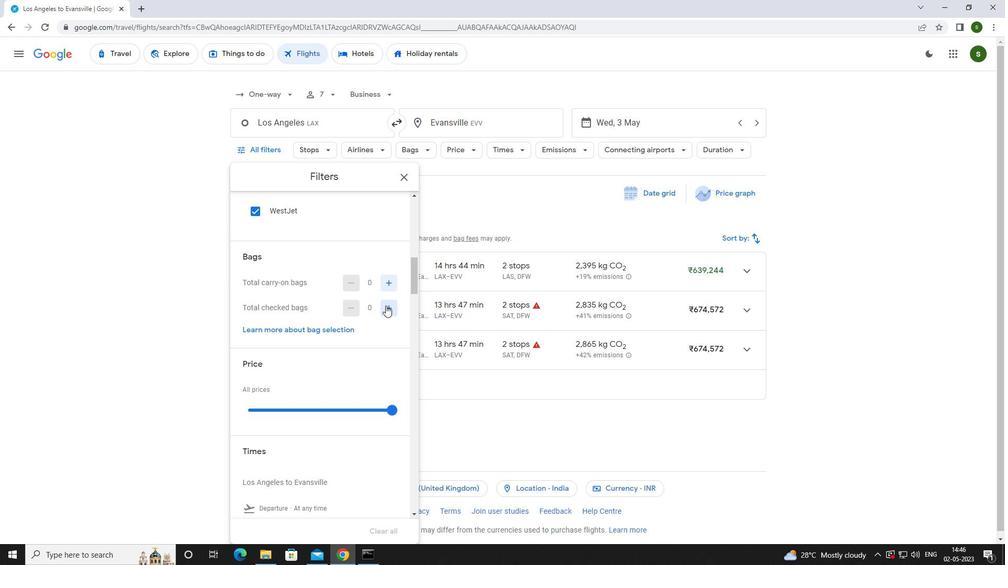 
Action: Mouse pressed left at (385, 305)
Screenshot: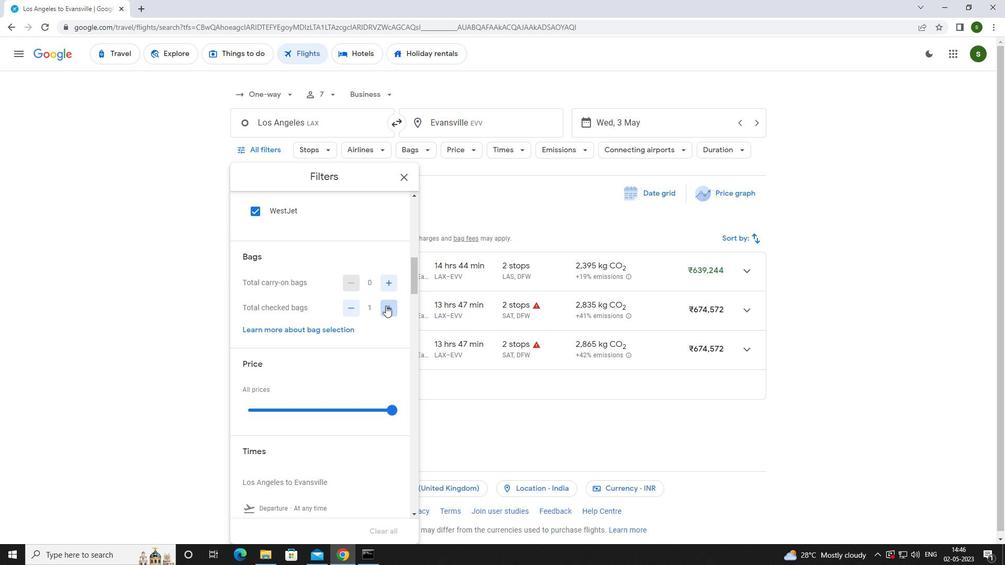 
Action: Mouse pressed left at (385, 305)
Screenshot: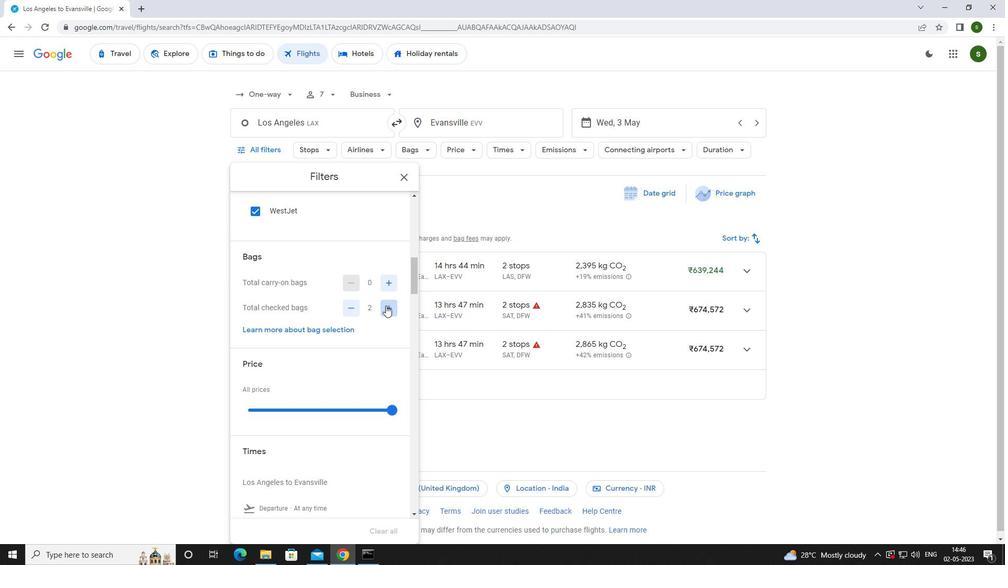 
Action: Mouse pressed left at (385, 305)
Screenshot: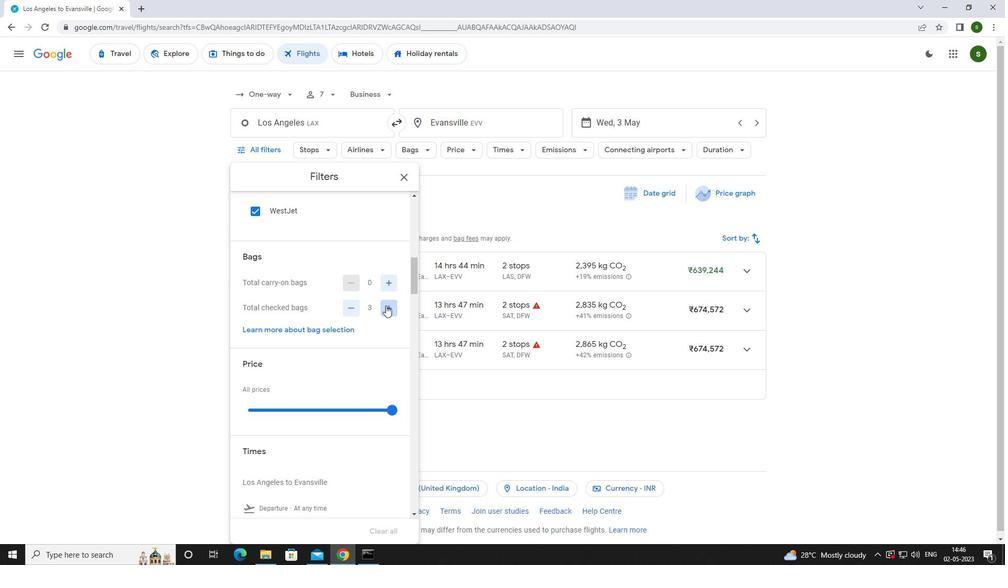 
Action: Mouse pressed left at (385, 305)
Screenshot: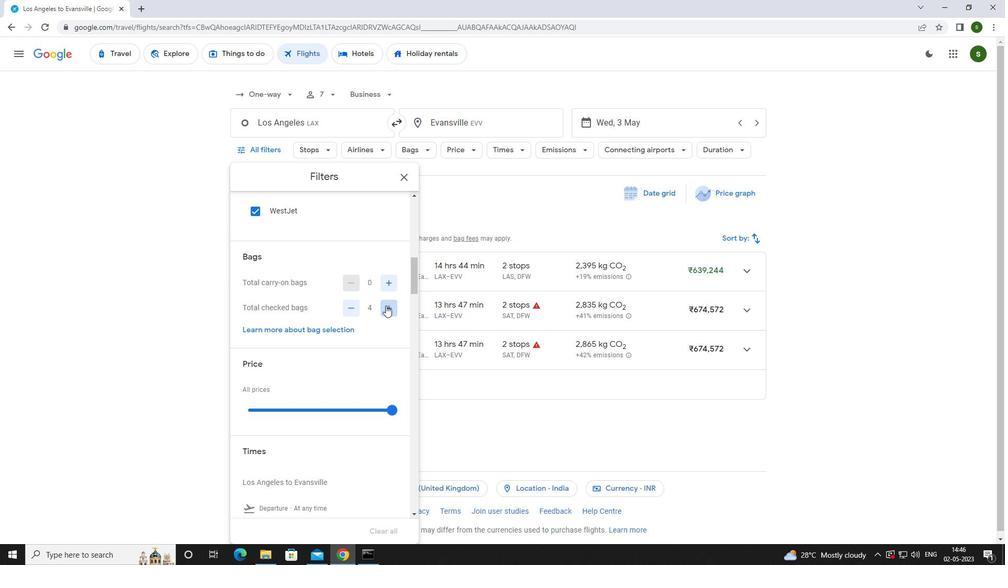 
Action: Mouse pressed left at (385, 305)
Screenshot: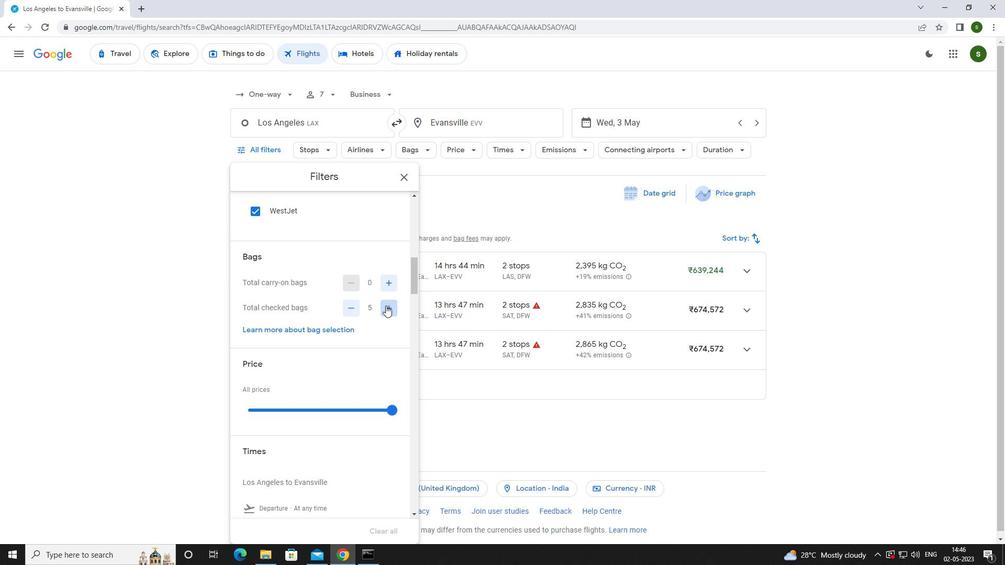 
Action: Mouse moved to (385, 305)
Screenshot: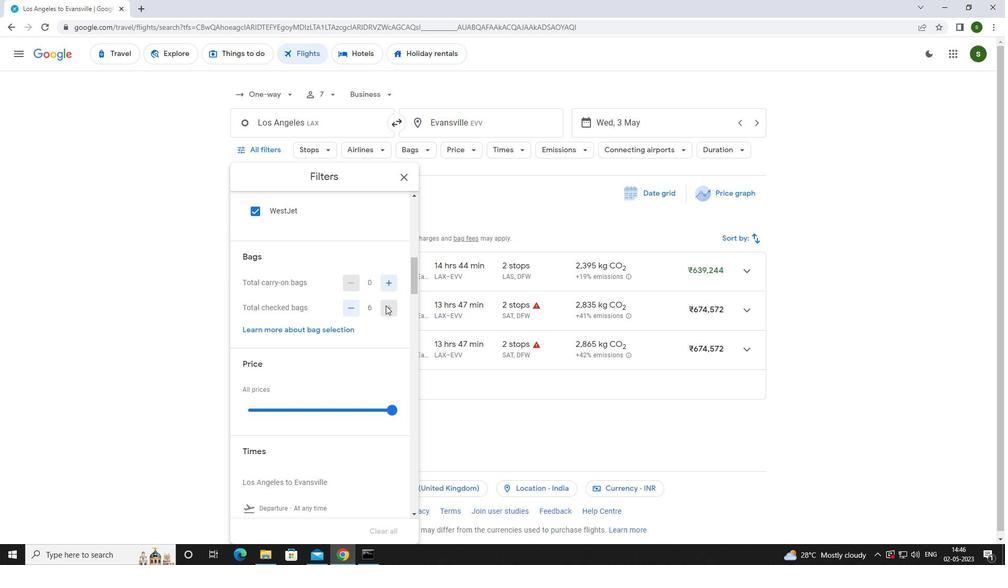 
Action: Mouse pressed left at (385, 305)
Screenshot: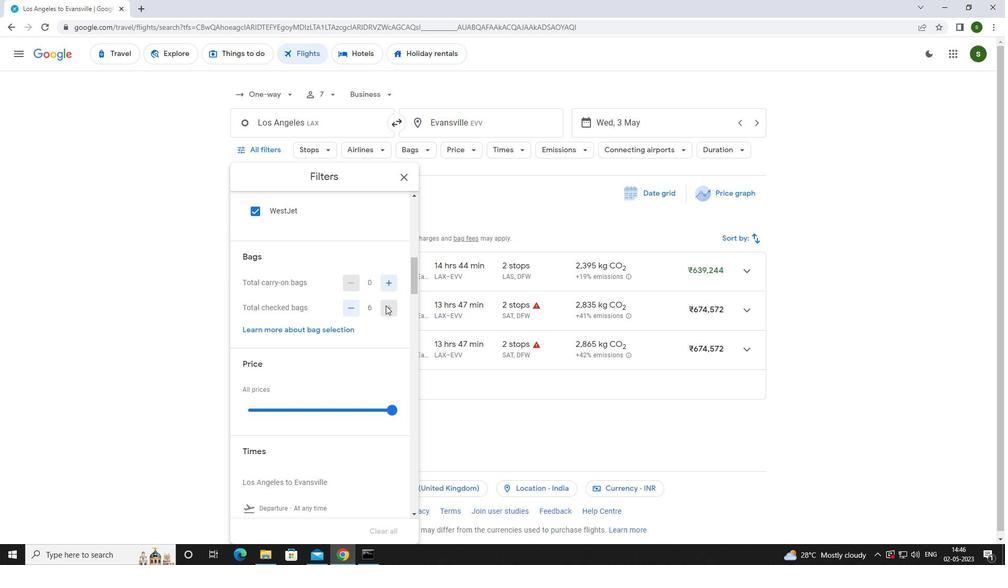 
Action: Mouse moved to (384, 408)
Screenshot: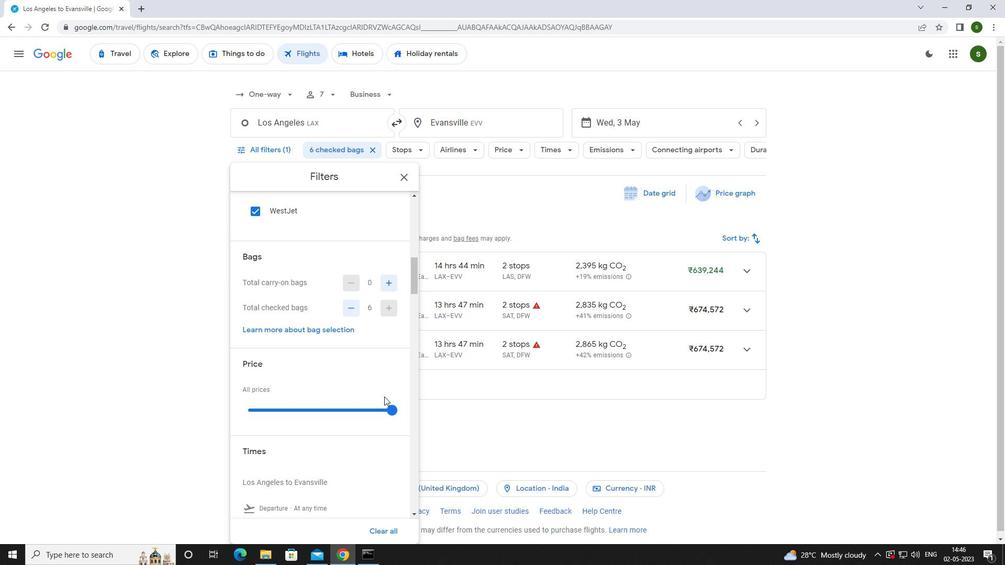 
Action: Mouse pressed left at (384, 408)
Screenshot: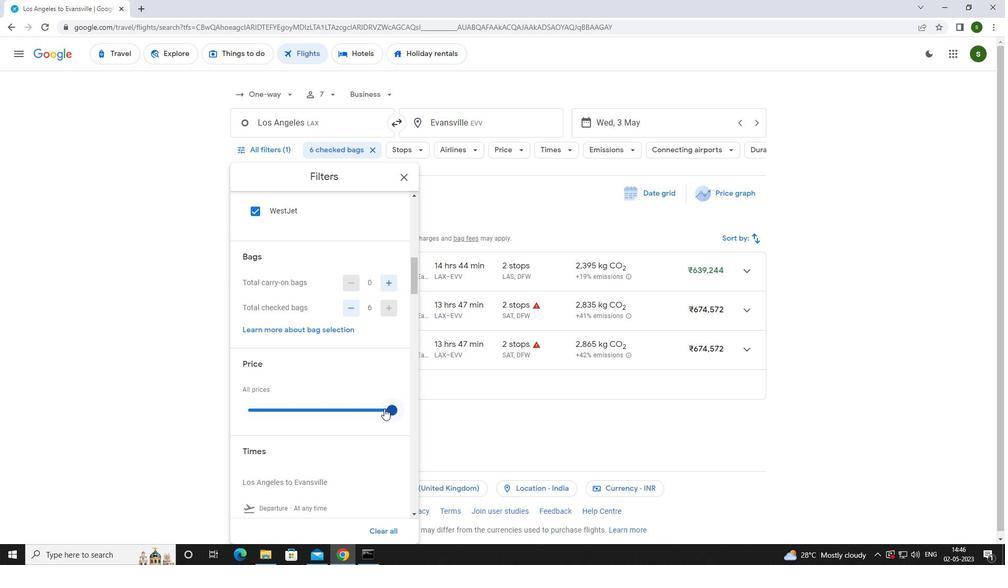 
Action: Mouse moved to (315, 396)
Screenshot: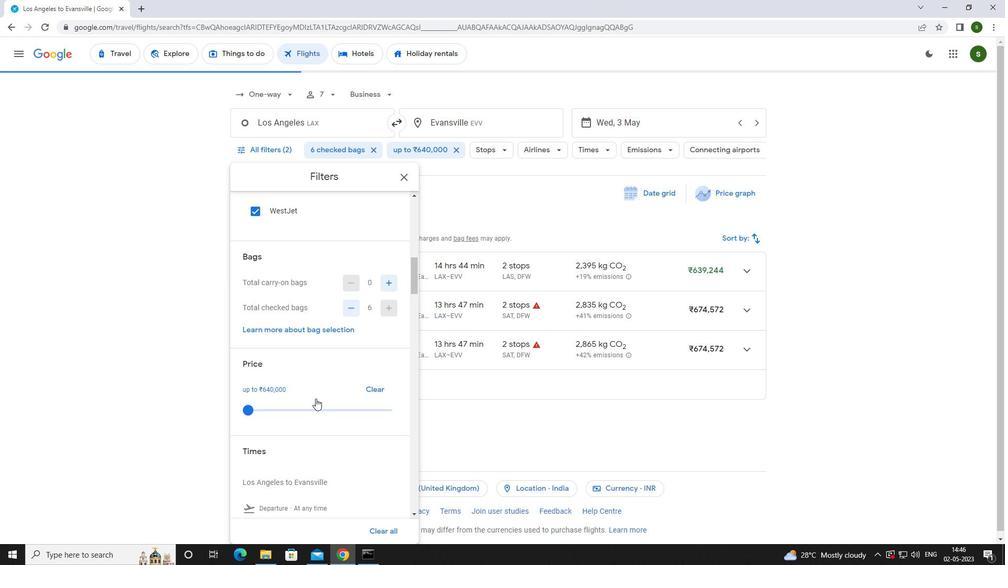 
Action: Mouse scrolled (315, 395) with delta (0, 0)
Screenshot: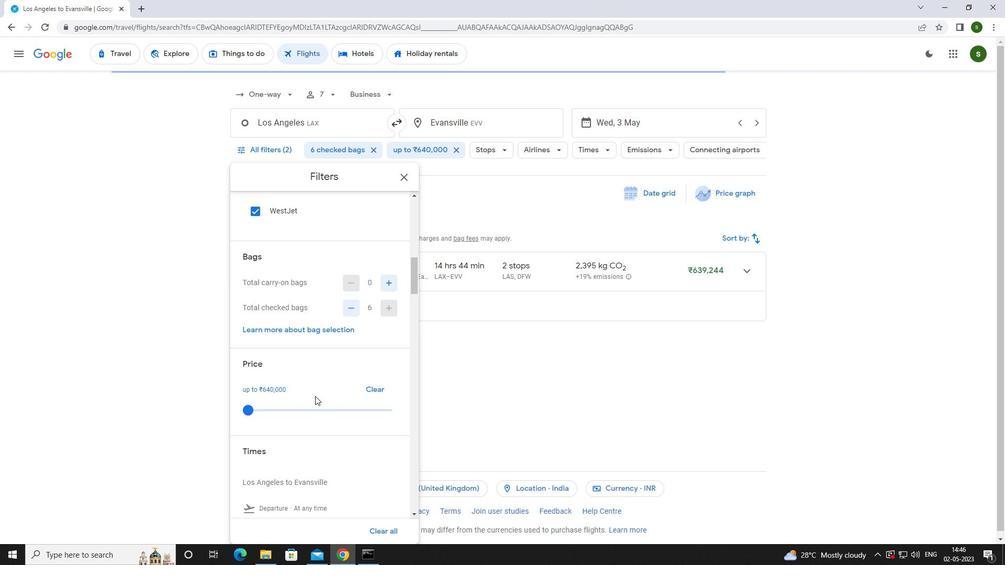 
Action: Mouse scrolled (315, 395) with delta (0, 0)
Screenshot: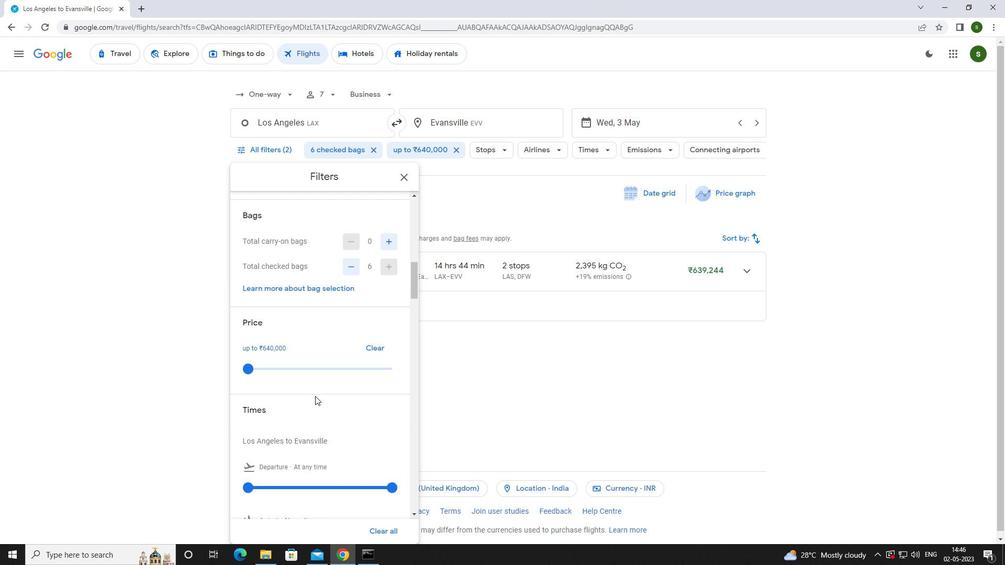 
Action: Mouse moved to (249, 420)
Screenshot: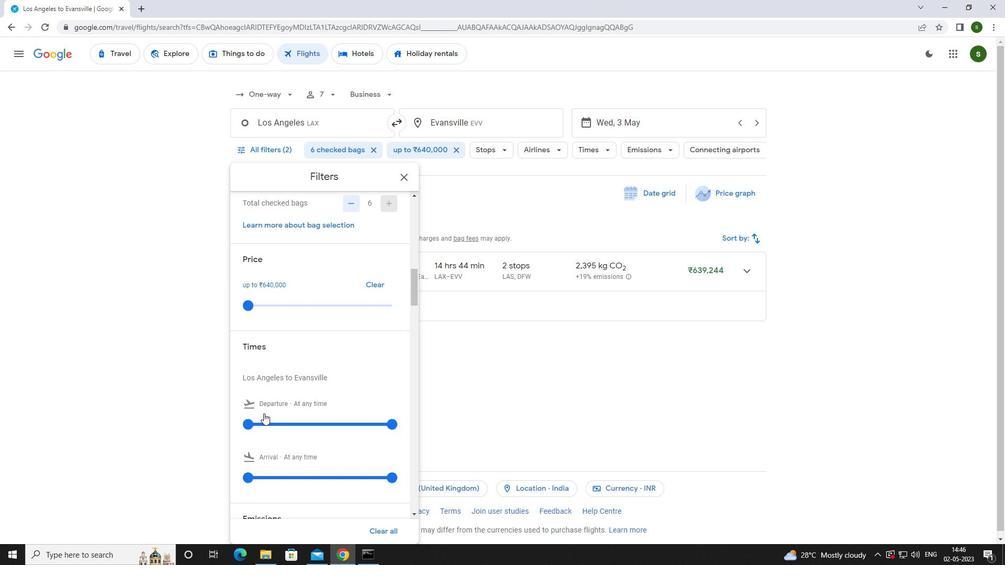 
Action: Mouse pressed left at (249, 420)
Screenshot: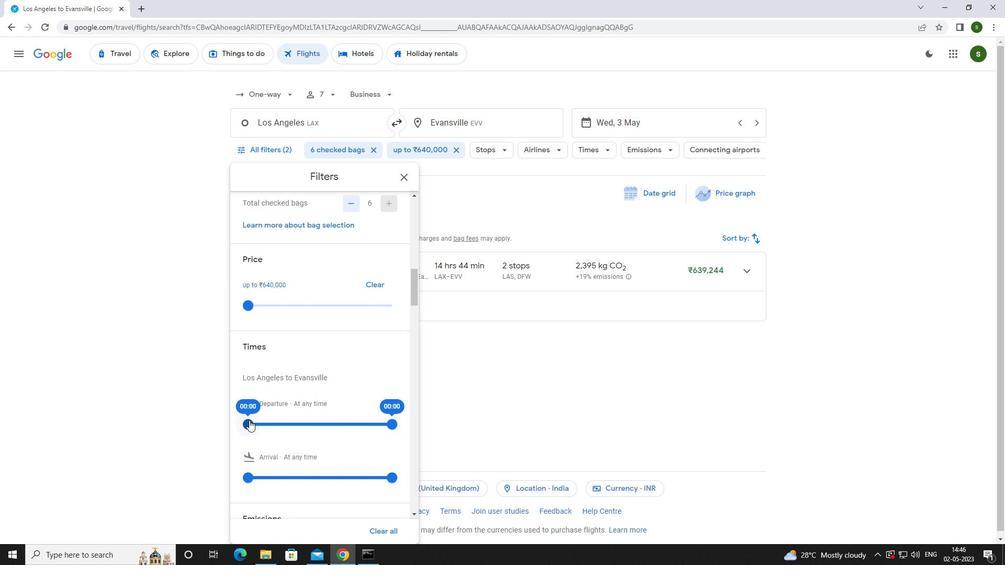 
Action: Mouse moved to (475, 354)
Screenshot: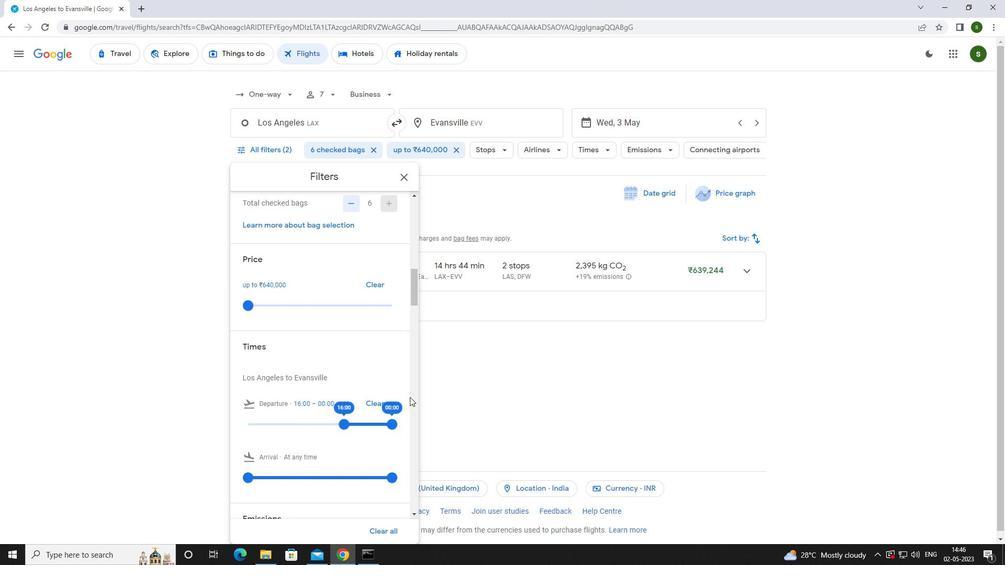 
Action: Mouse pressed left at (475, 354)
Screenshot: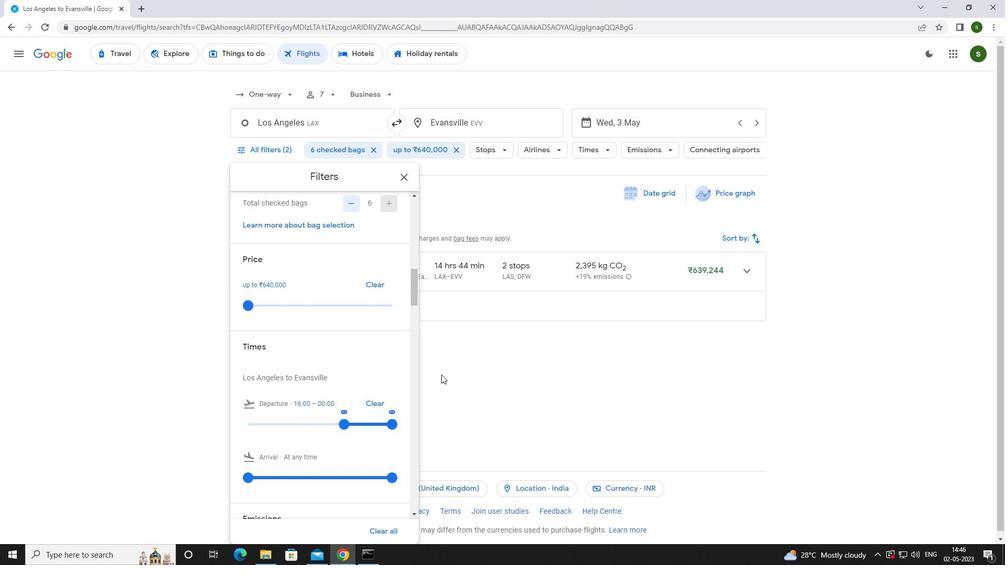 
Action: Mouse moved to (475, 354)
Screenshot: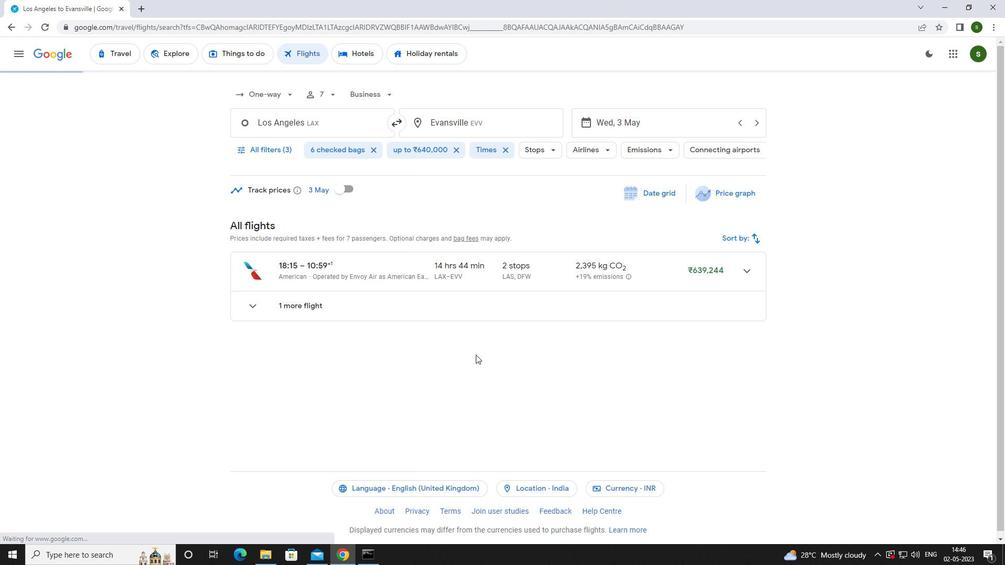 
